 Task: Create a Dashboard for the event object.
Action: Mouse moved to (418, 82)
Screenshot: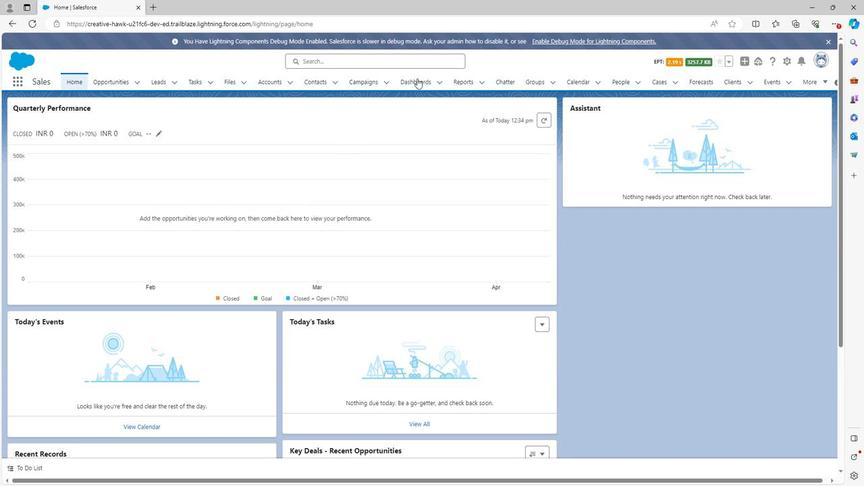 
Action: Mouse pressed left at (418, 82)
Screenshot: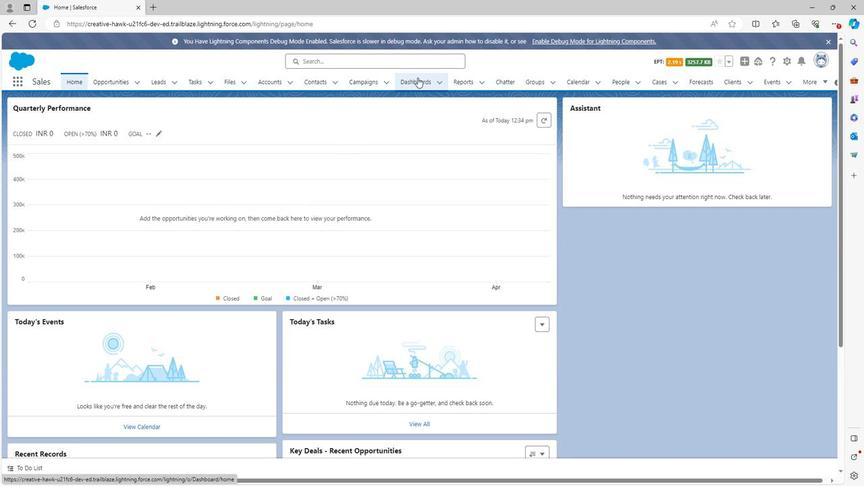 
Action: Mouse moved to (781, 122)
Screenshot: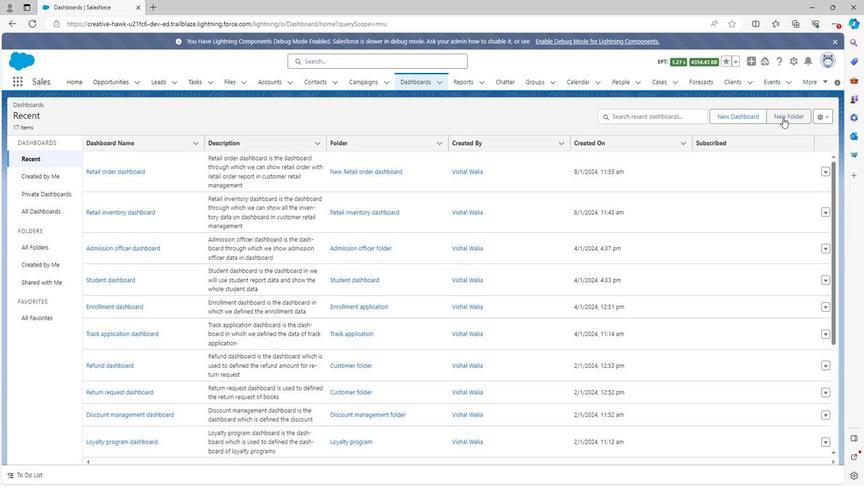 
Action: Mouse pressed left at (781, 122)
Screenshot: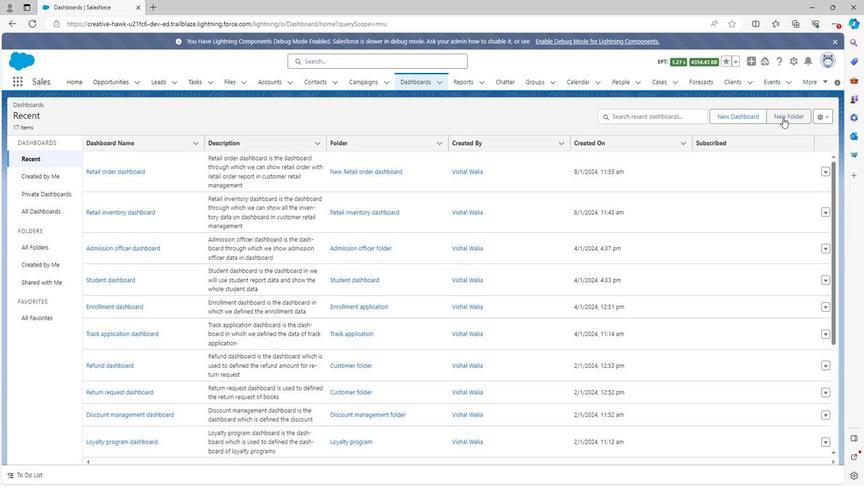 
Action: Mouse moved to (427, 237)
Screenshot: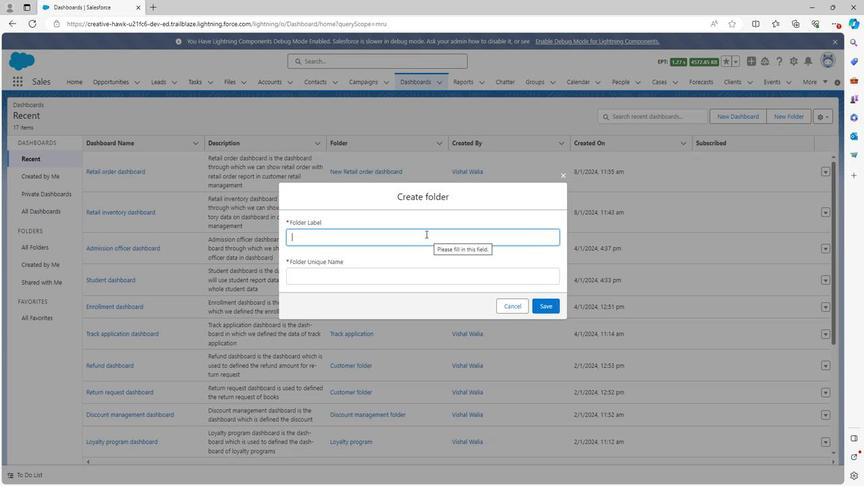
Action: Key pressed <Key.shift>Even
Screenshot: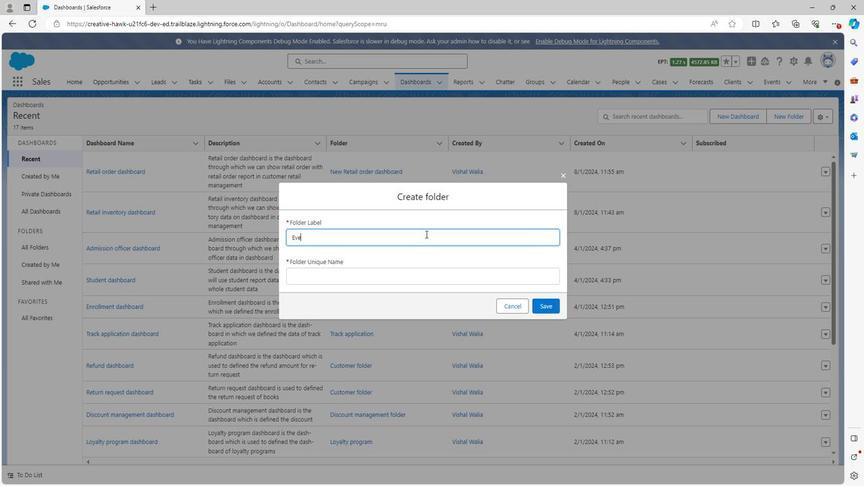 
Action: Mouse moved to (426, 237)
Screenshot: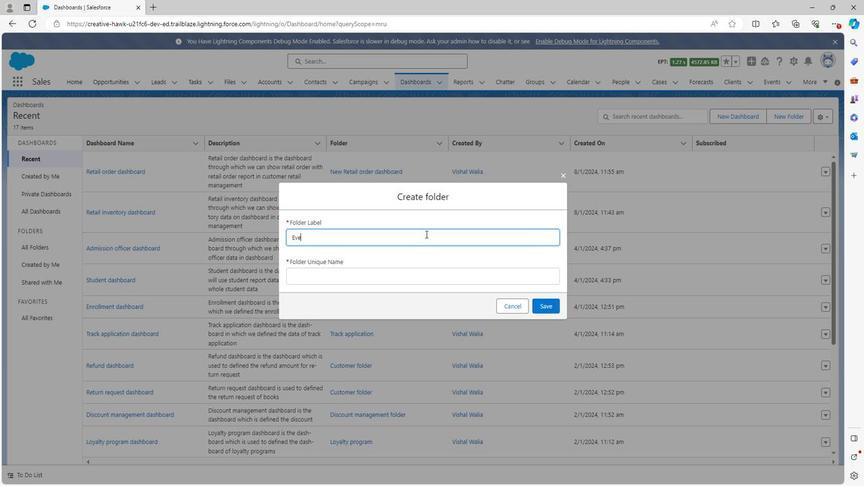 
Action: Key pressed t
Screenshot: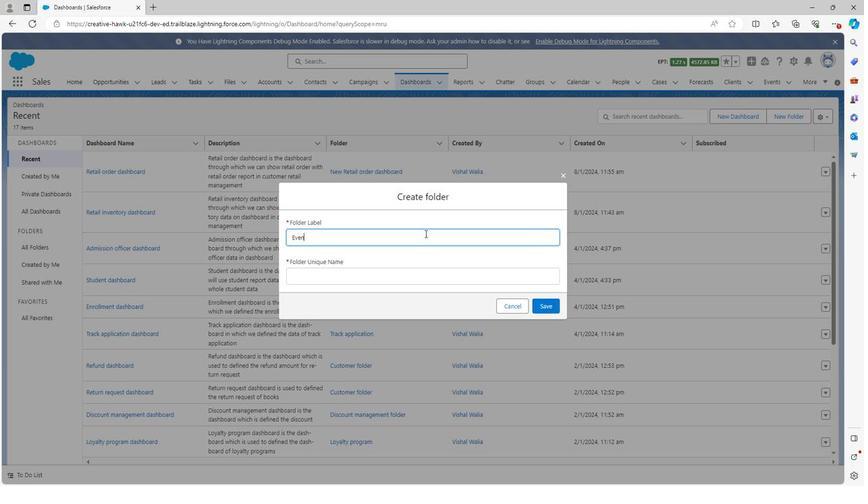 
Action: Mouse moved to (426, 237)
Screenshot: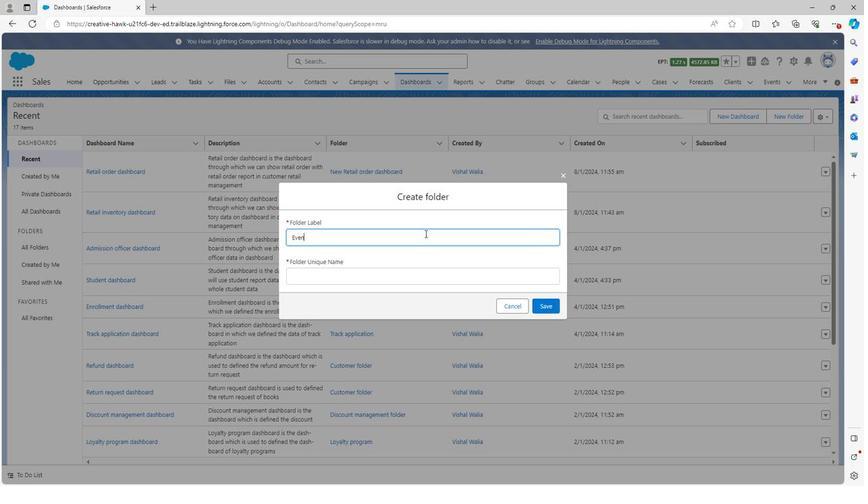 
Action: Key pressed s<Key.space>dashboard
Screenshot: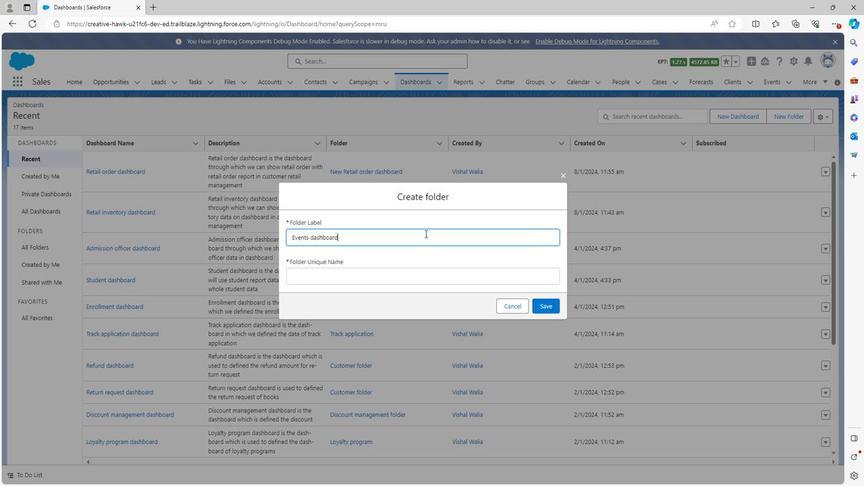 
Action: Mouse moved to (362, 277)
Screenshot: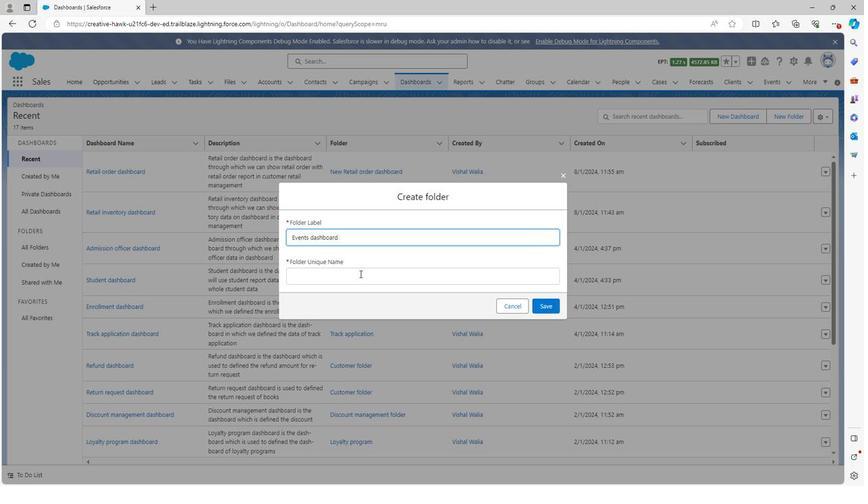
Action: Mouse pressed left at (362, 277)
Screenshot: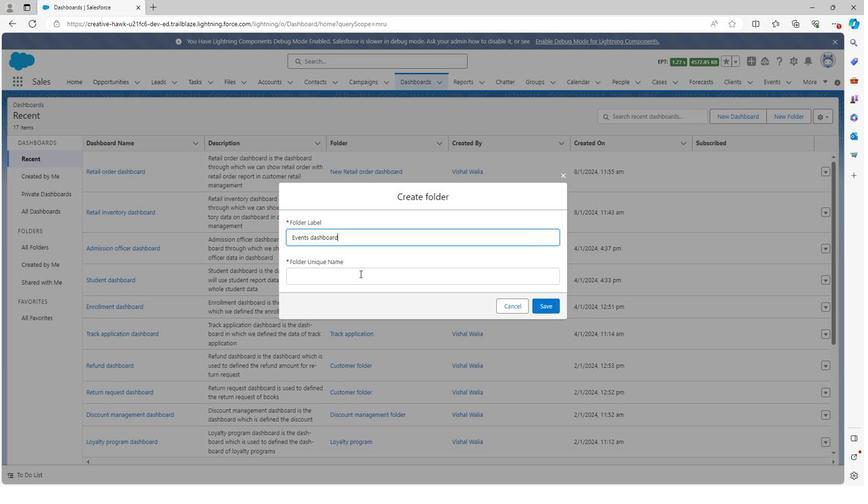 
Action: Mouse moved to (546, 309)
Screenshot: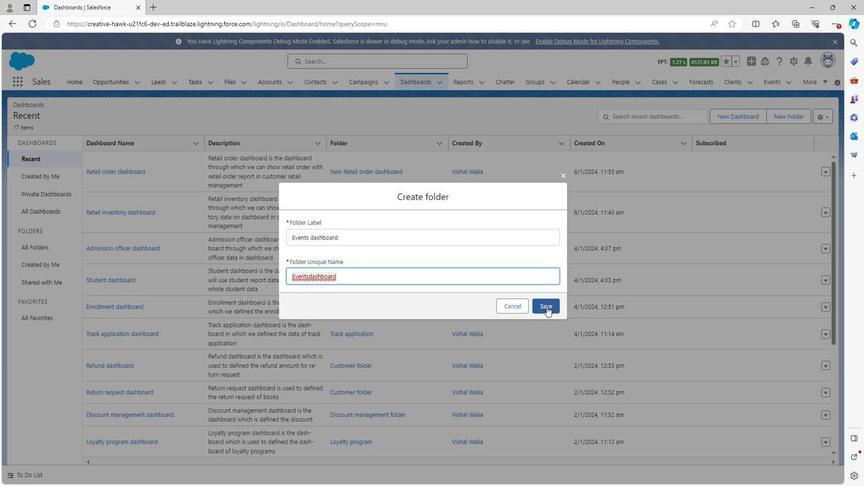 
Action: Mouse pressed left at (546, 309)
Screenshot: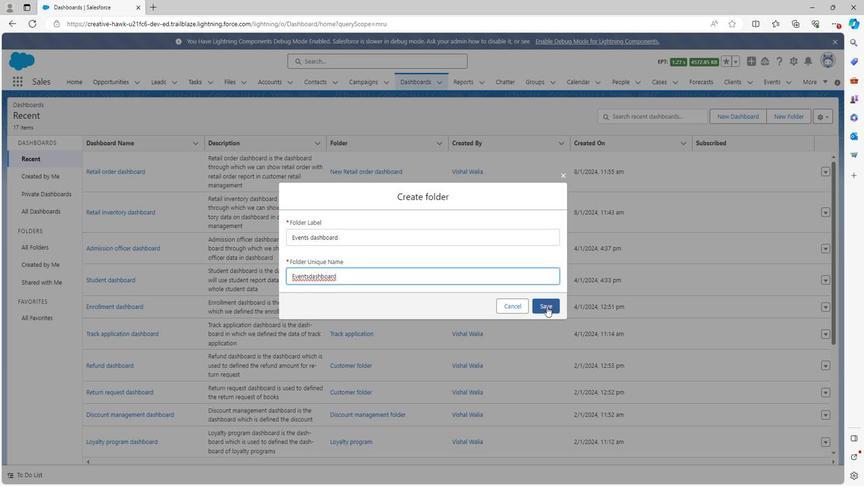 
Action: Mouse moved to (704, 125)
Screenshot: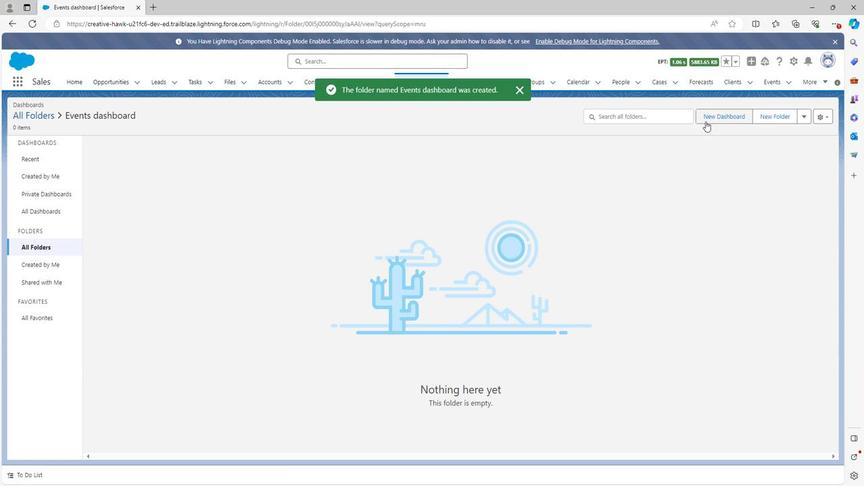 
Action: Mouse pressed left at (704, 125)
Screenshot: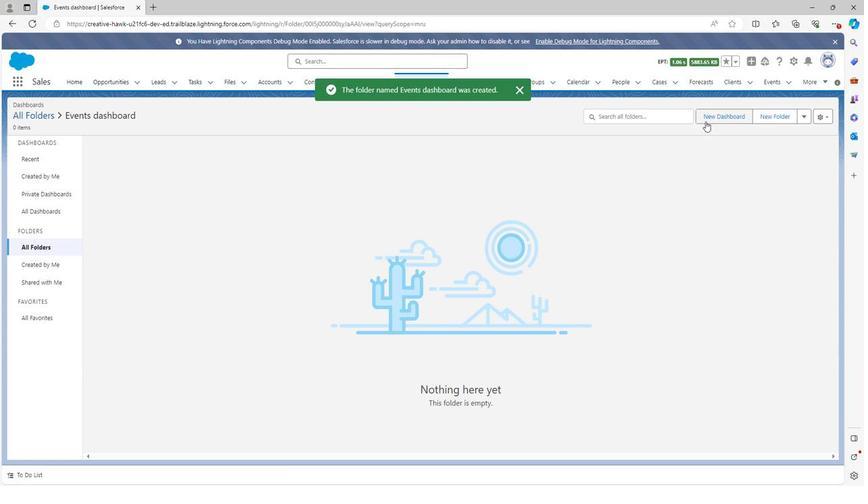 
Action: Mouse moved to (363, 249)
Screenshot: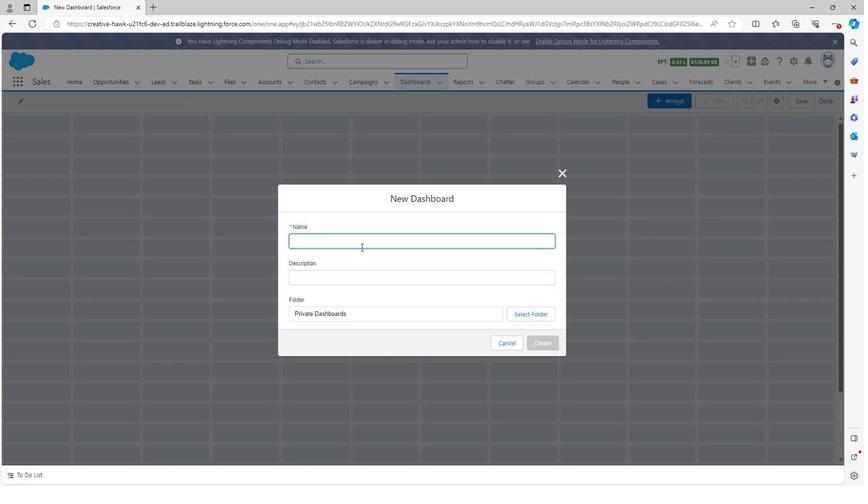 
Action: Key pressed <Key.shift><Key.shift>E<Key.backspace><Key.shift>New<Key.space><Key.shift>Event<Key.space>dashboard
Screenshot: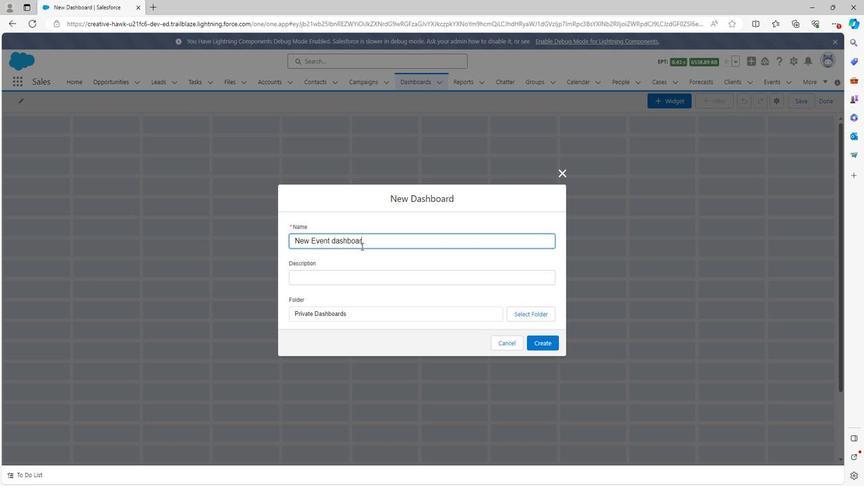 
Action: Mouse scrolled (363, 249) with delta (0, 0)
Screenshot: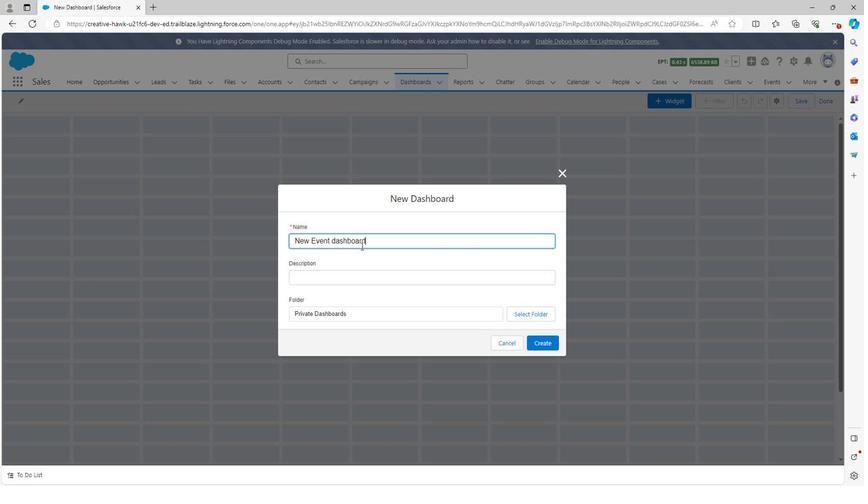
Action: Mouse moved to (360, 261)
Screenshot: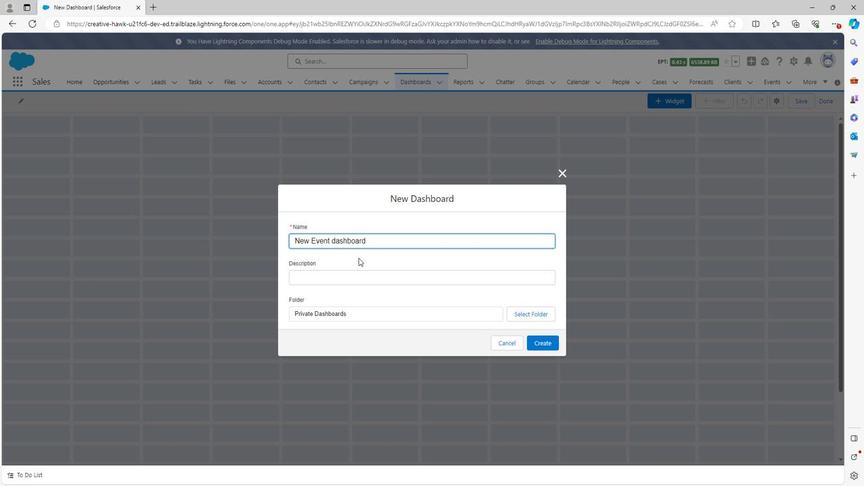 
Action: Mouse pressed left at (360, 261)
Screenshot: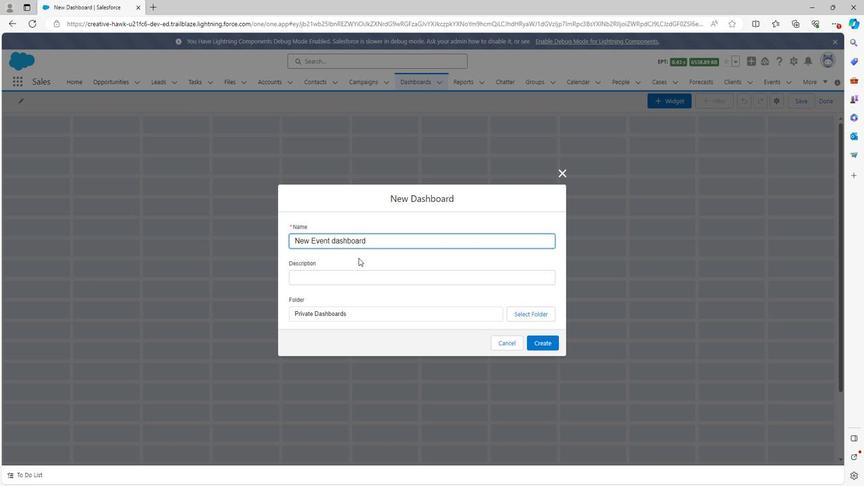 
Action: Mouse moved to (340, 281)
Screenshot: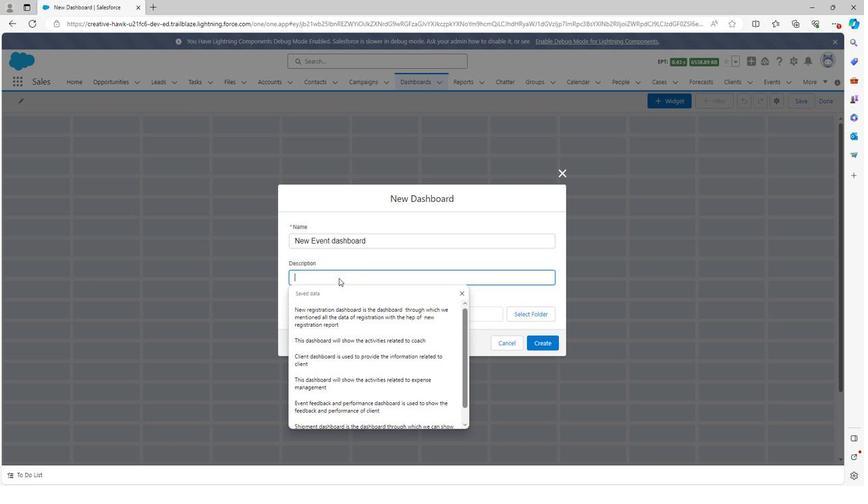 
Action: Key pressed <Key.shift>New<Key.space>event<Key.space>dashboard<Key.space>is<Key.space>the<Key.space>dashboard<Key.space>through<Key.space>which<Key.space>we<Key.space>de<Key.backspace><Key.backspace>mentioned<Key.space>the<Key.space>events<Key.space>data<Key.space><Key.space>with<Key.space>the<Key.space>help<Key.space>of<Key.space>event<Key.space>report
Screenshot: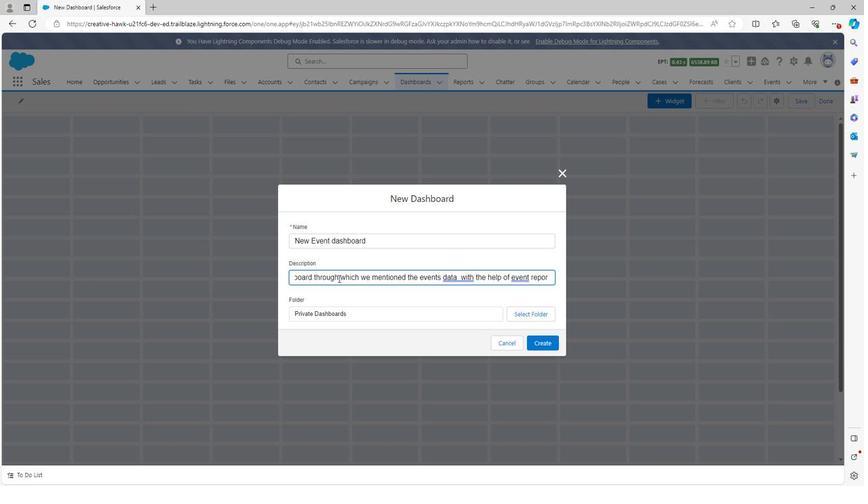 
Action: Mouse moved to (527, 312)
Screenshot: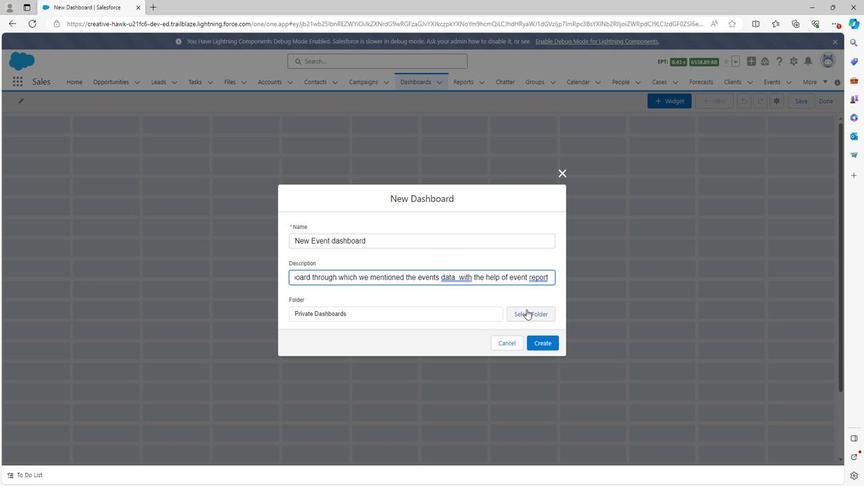 
Action: Mouse pressed left at (527, 312)
Screenshot: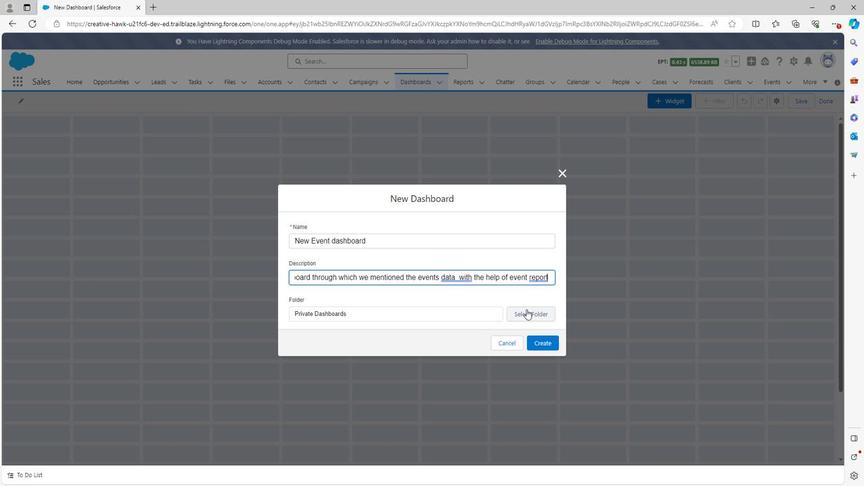 
Action: Mouse moved to (304, 142)
Screenshot: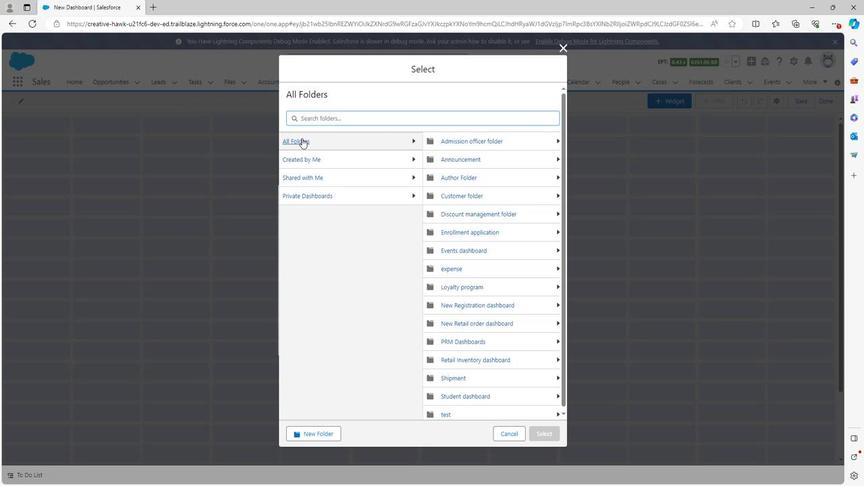 
Action: Mouse pressed left at (304, 142)
Screenshot: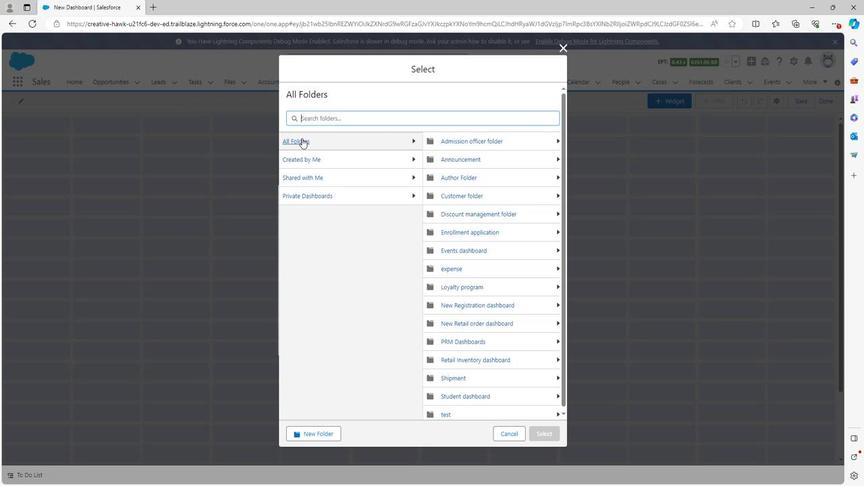 
Action: Mouse moved to (473, 256)
Screenshot: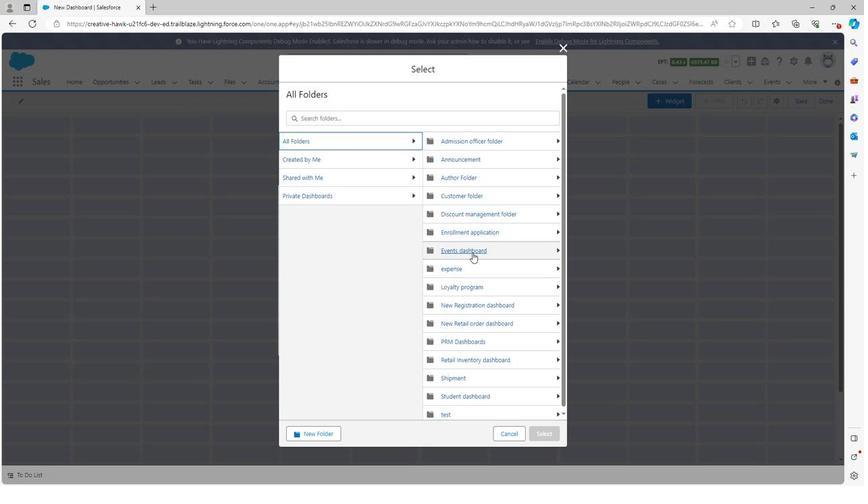 
Action: Mouse scrolled (473, 256) with delta (0, 0)
Screenshot: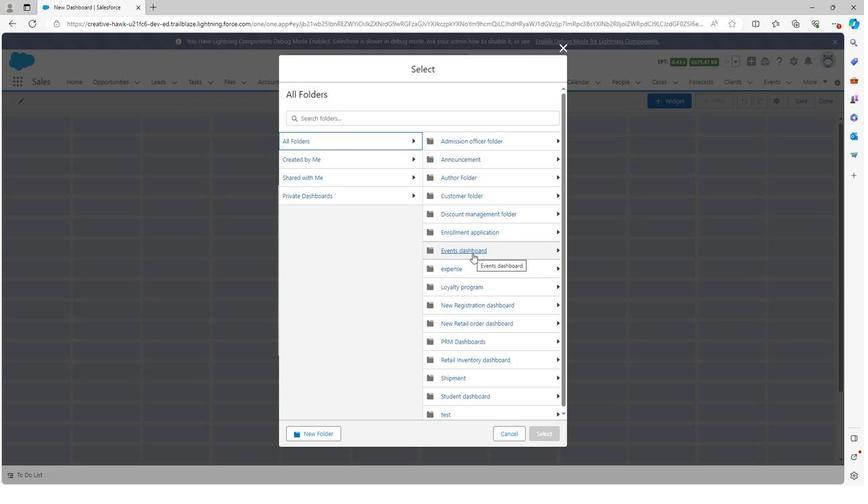 
Action: Mouse moved to (472, 257)
Screenshot: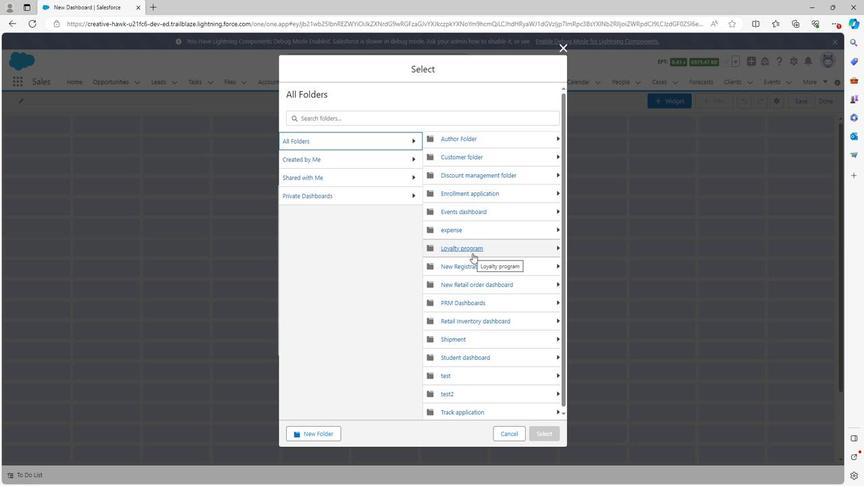 
Action: Mouse scrolled (472, 257) with delta (0, 0)
Screenshot: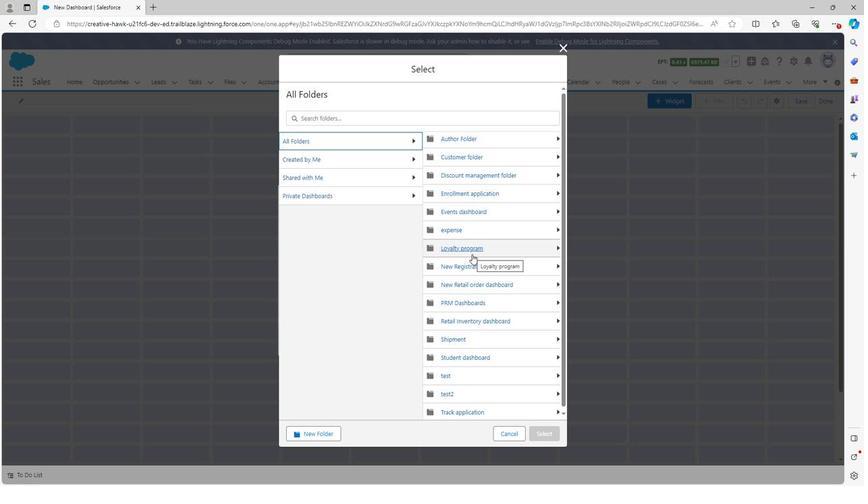 
Action: Mouse moved to (472, 258)
Screenshot: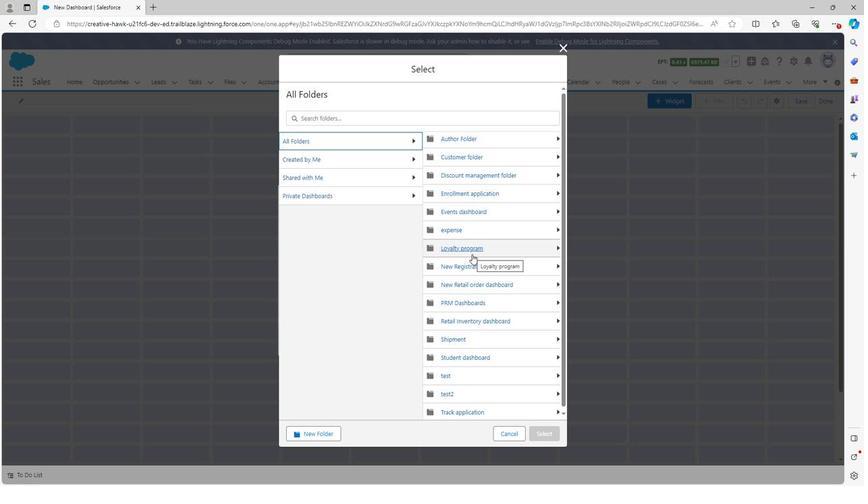 
Action: Mouse scrolled (472, 257) with delta (0, 0)
Screenshot: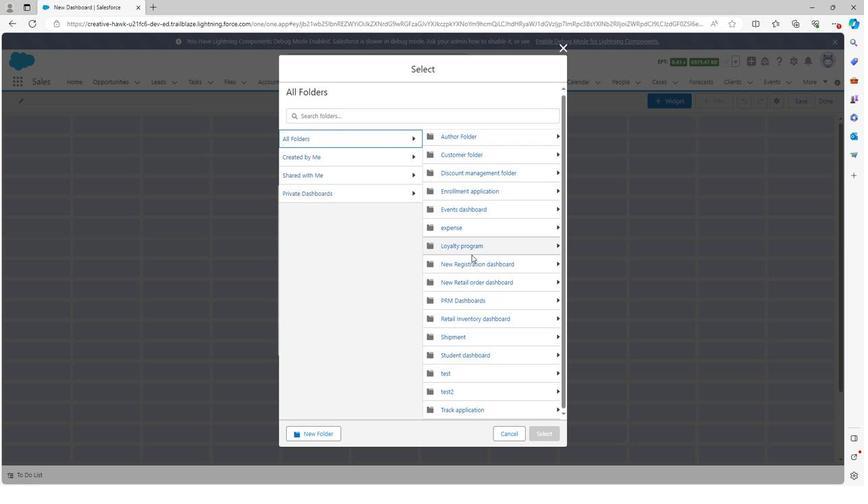 
Action: Mouse scrolled (472, 257) with delta (0, 0)
Screenshot: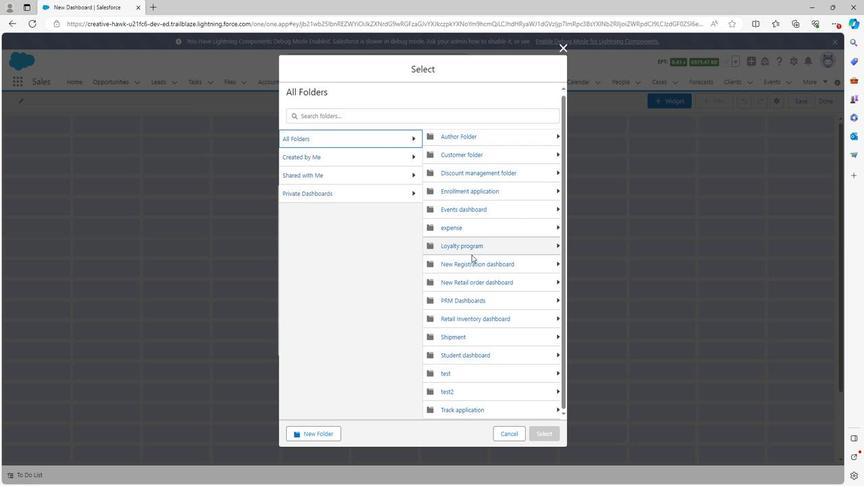 
Action: Mouse scrolled (472, 258) with delta (0, 0)
Screenshot: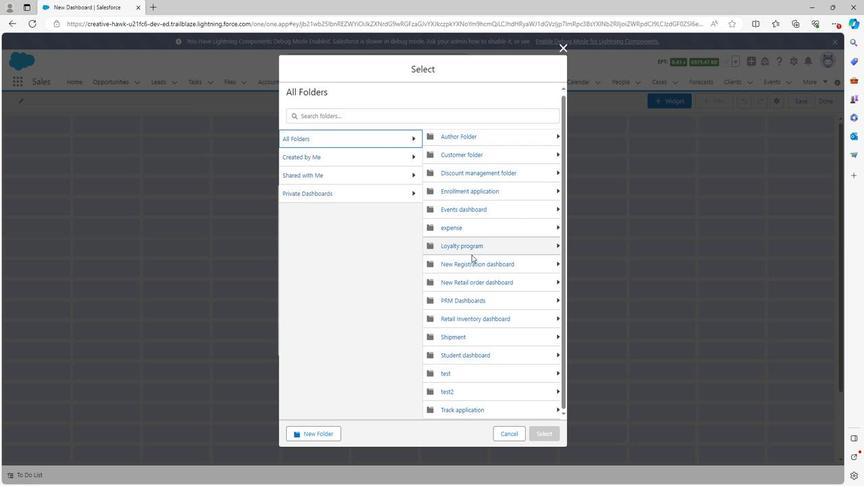
Action: Mouse scrolled (472, 258) with delta (0, 0)
Screenshot: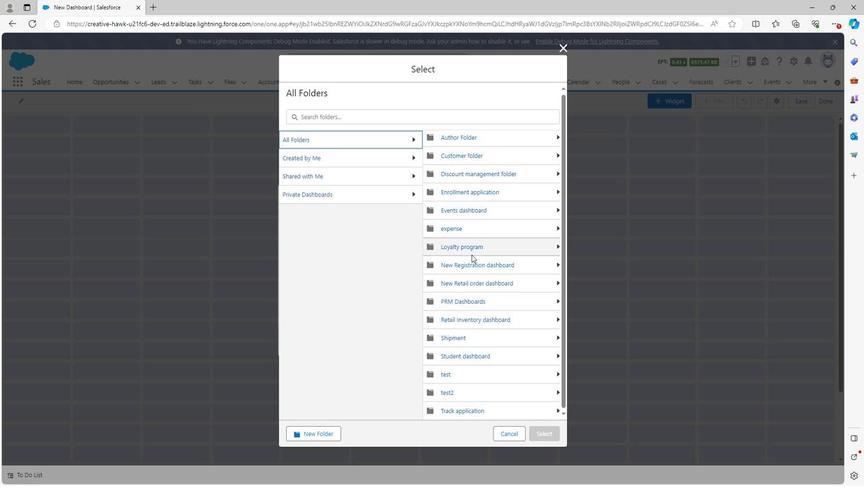 
Action: Mouse scrolled (472, 258) with delta (0, 0)
Screenshot: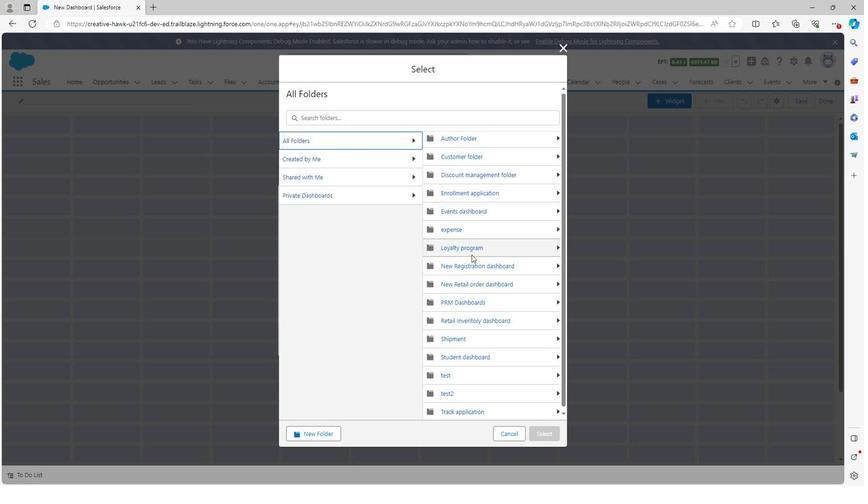 
Action: Mouse scrolled (472, 258) with delta (0, 0)
Screenshot: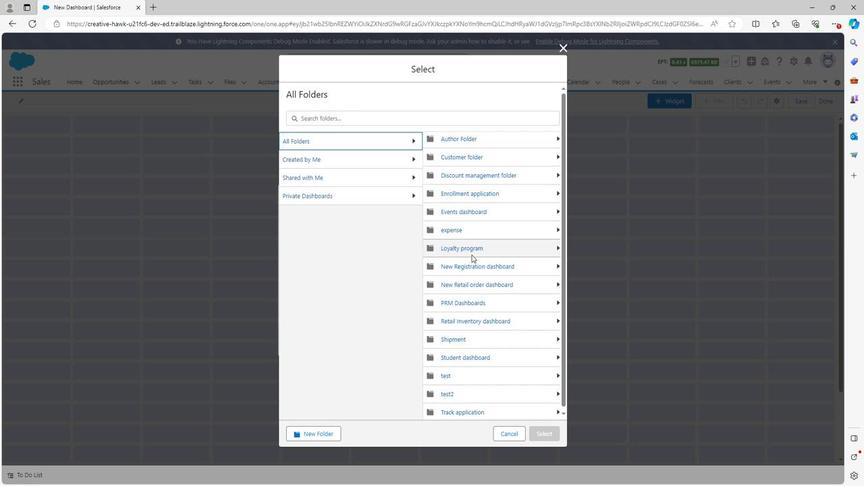 
Action: Mouse moved to (370, 120)
Screenshot: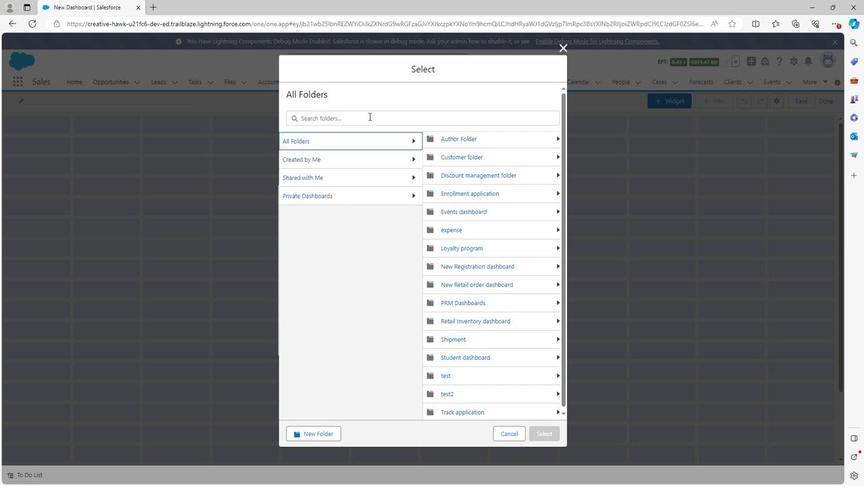 
Action: Mouse pressed left at (370, 120)
Screenshot: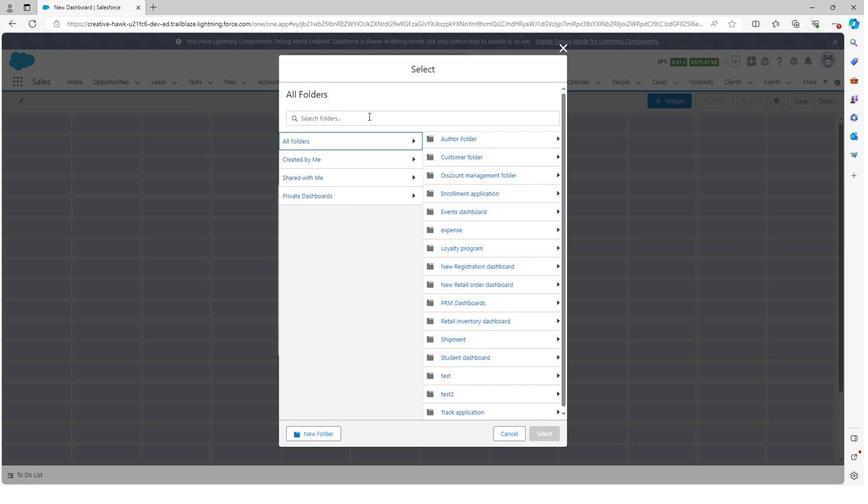 
Action: Mouse moved to (369, 122)
Screenshot: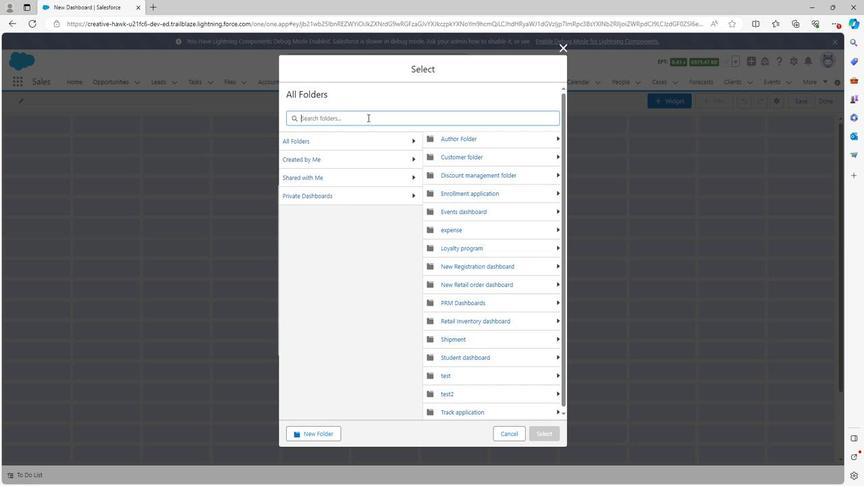 
Action: Key pressed new
Screenshot: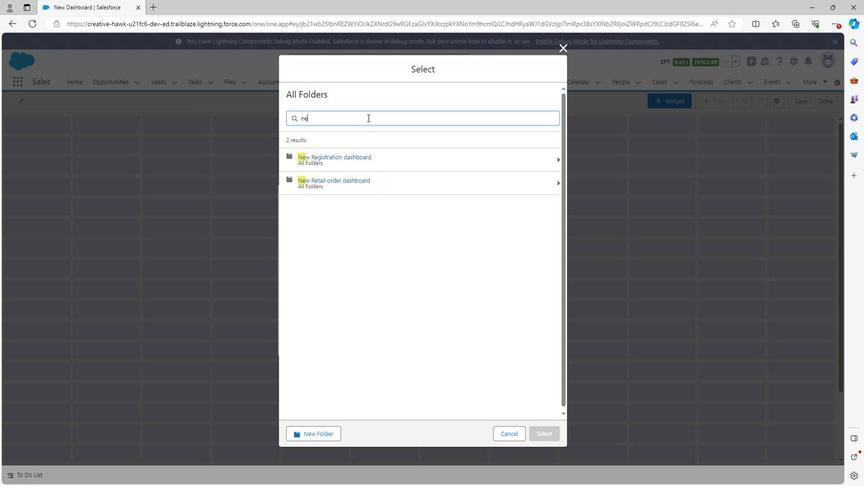 
Action: Mouse moved to (369, 120)
Screenshot: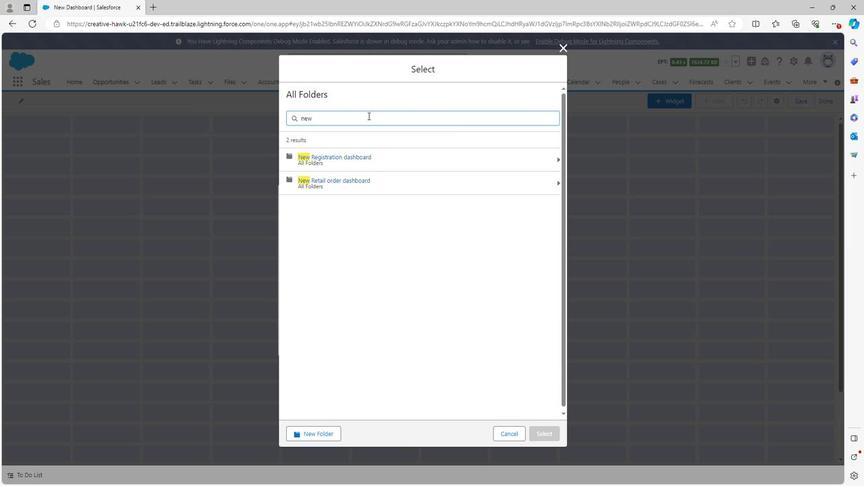
Action: Key pressed <Key.backspace>
Screenshot: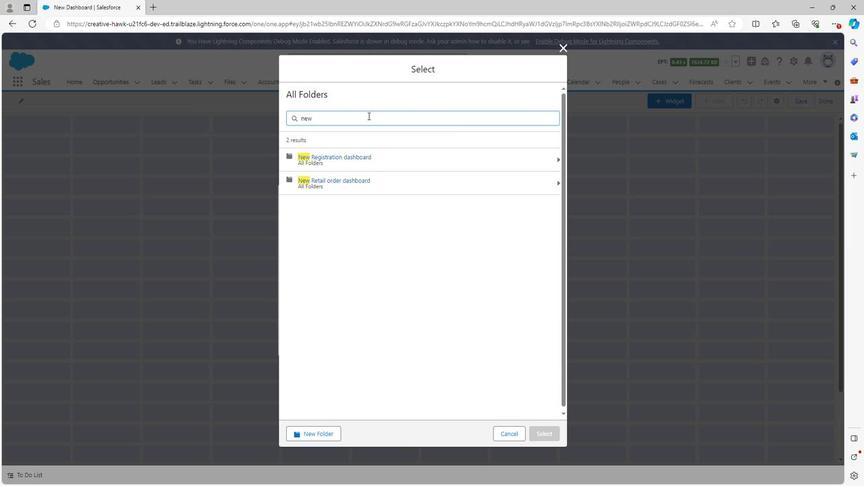 
Action: Mouse moved to (369, 120)
Screenshot: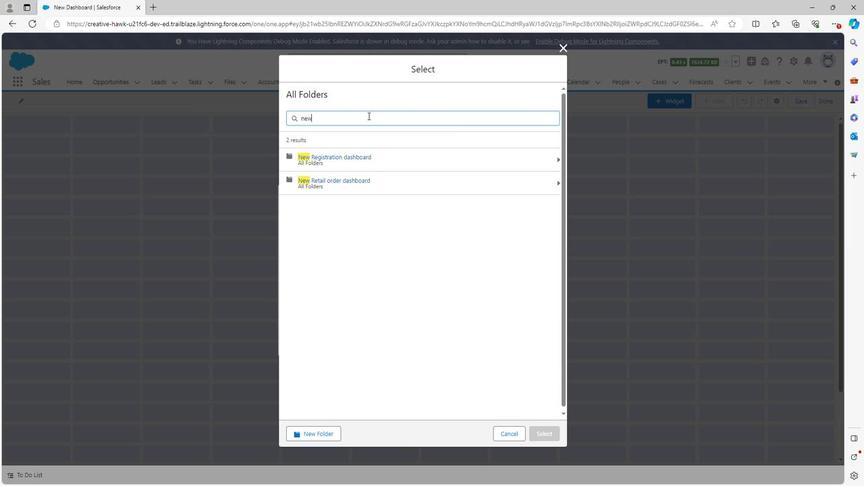 
Action: Key pressed <Key.backspace>
Screenshot: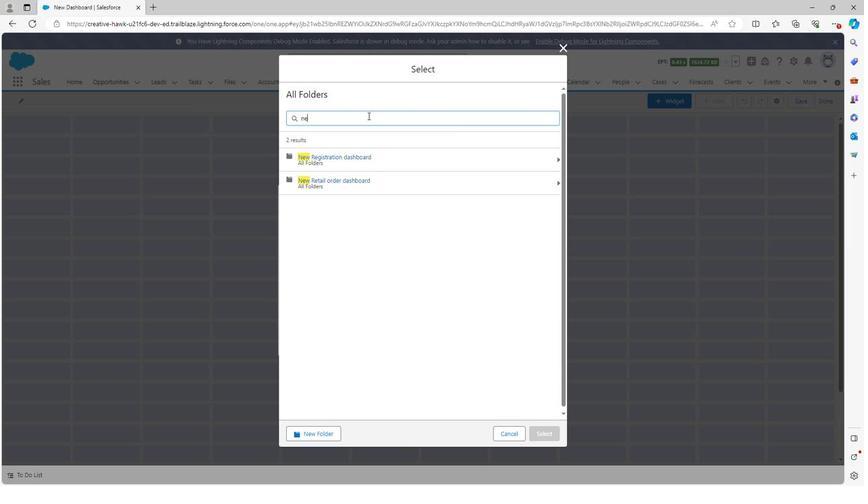 
Action: Mouse moved to (370, 120)
Screenshot: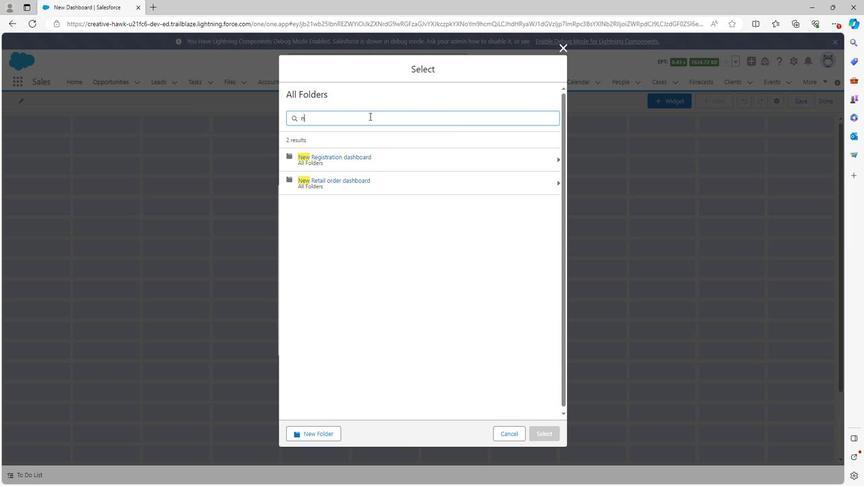 
Action: Key pressed <Key.backspace>
Screenshot: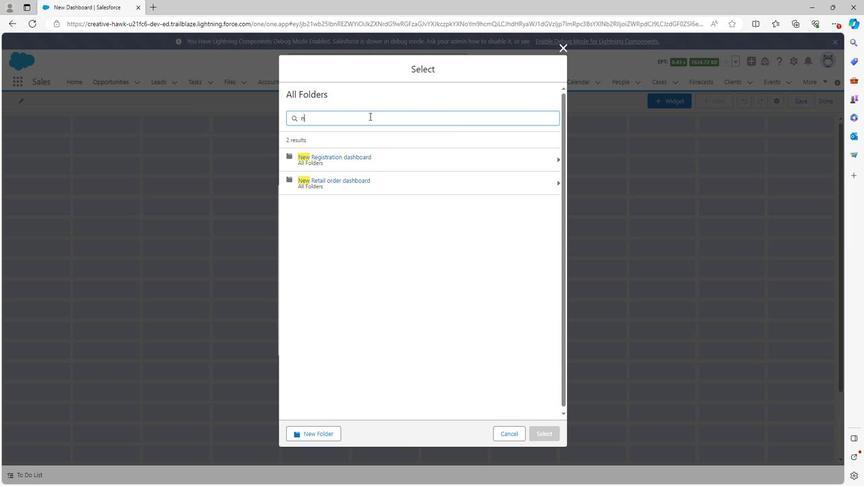 
Action: Mouse moved to (370, 122)
Screenshot: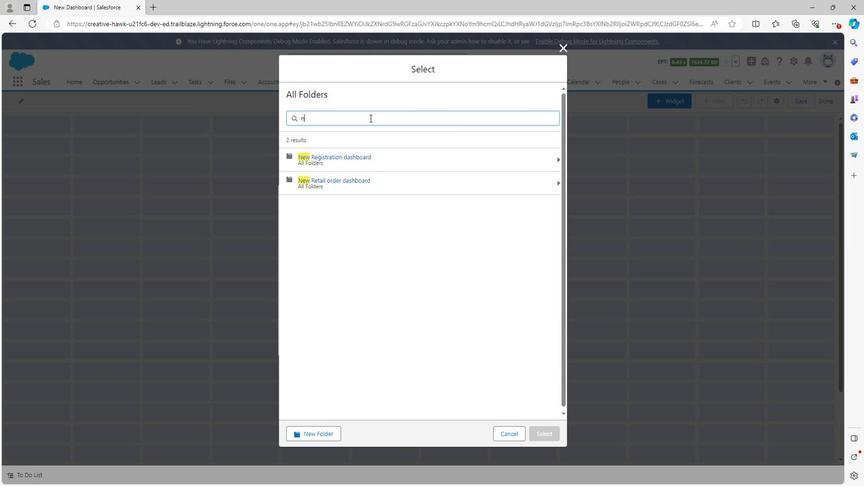 
Action: Key pressed <Key.backspace>
Screenshot: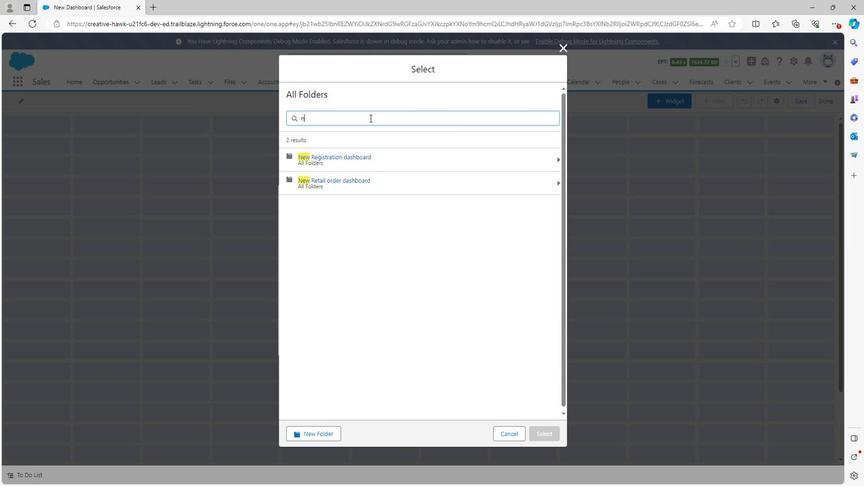 
Action: Mouse moved to (372, 128)
Screenshot: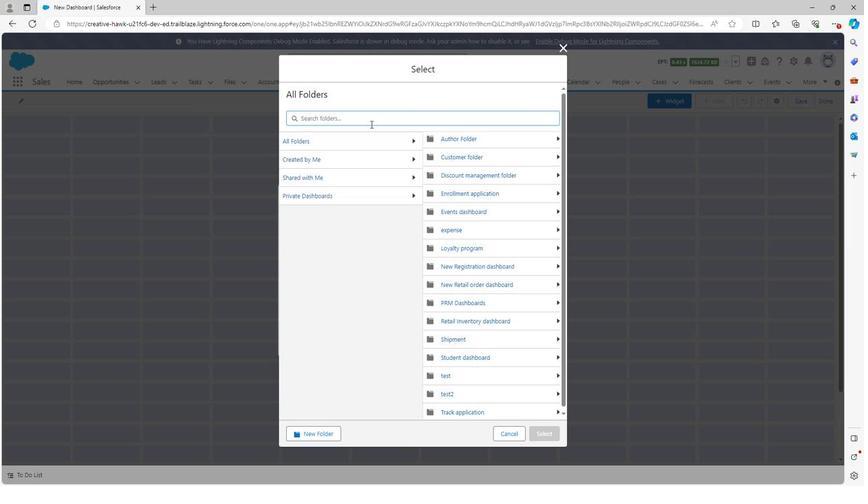
Action: Key pressed <Key.backspace>
Screenshot: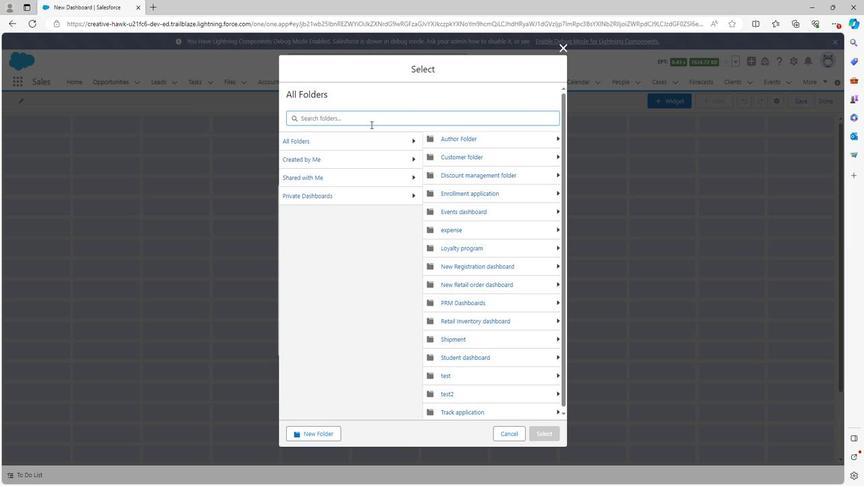 
Action: Mouse moved to (308, 194)
Screenshot: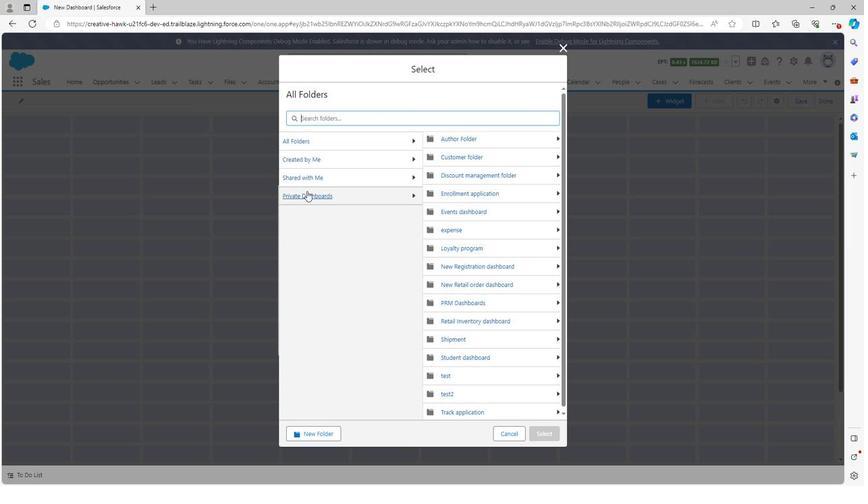 
Action: Mouse pressed left at (308, 194)
Screenshot: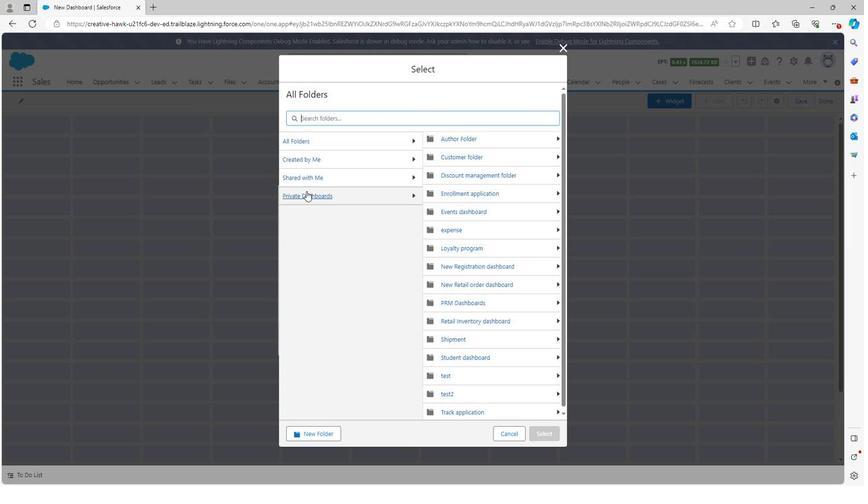 
Action: Mouse moved to (304, 143)
Screenshot: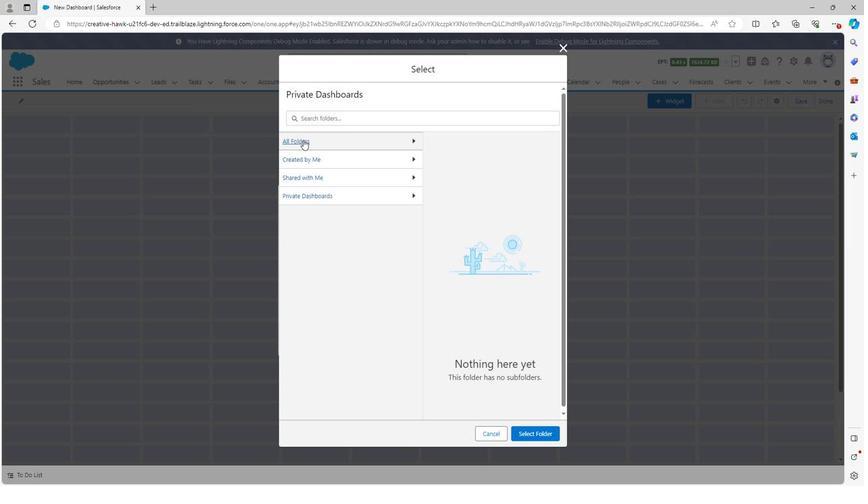 
Action: Mouse pressed left at (304, 143)
Screenshot: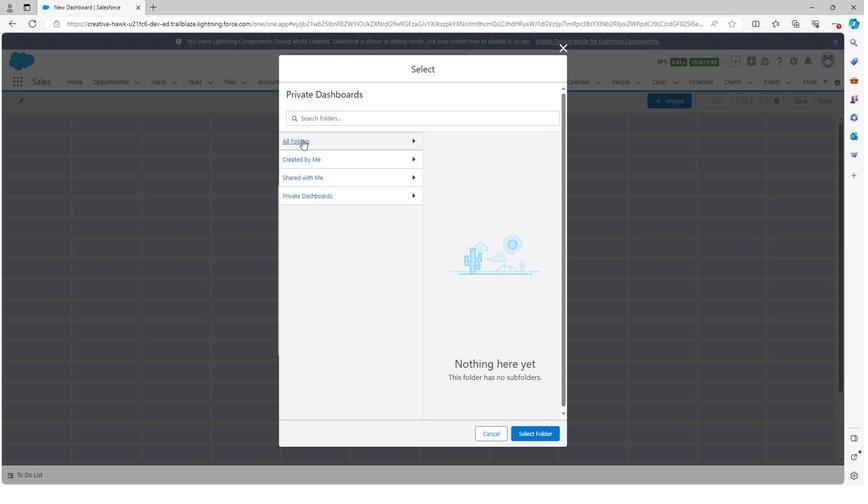 
Action: Mouse moved to (459, 254)
Screenshot: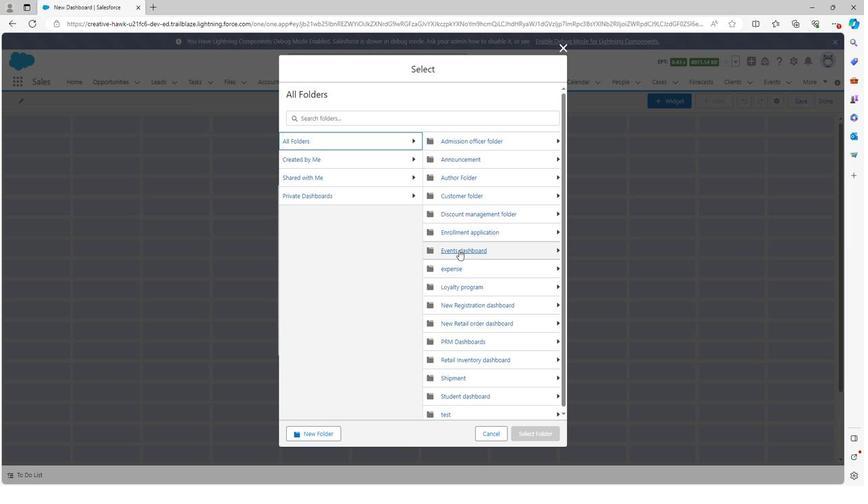 
Action: Mouse pressed left at (459, 254)
Screenshot: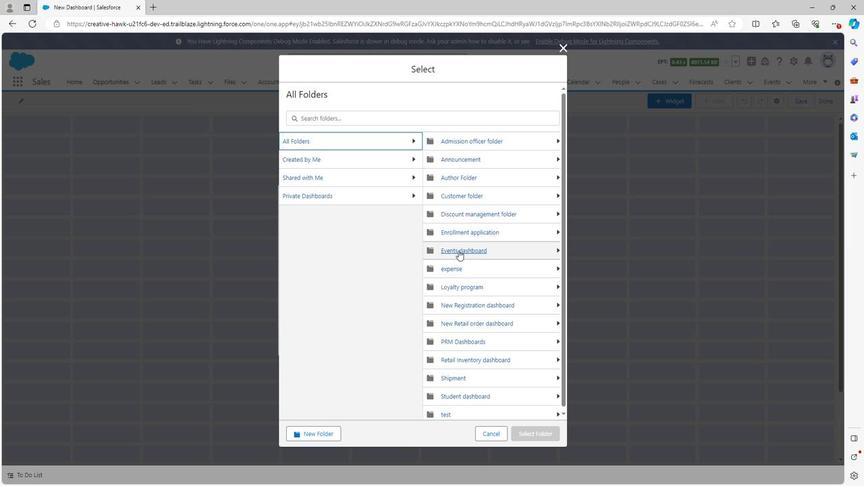 
Action: Mouse moved to (529, 432)
Screenshot: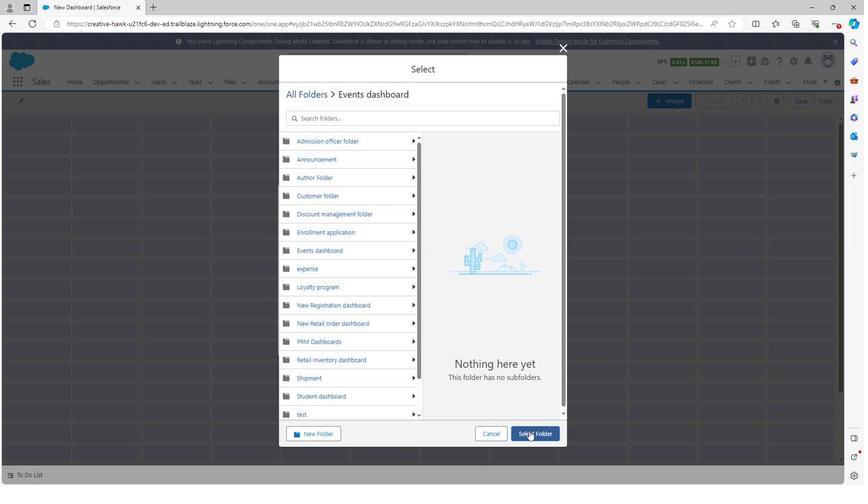 
Action: Mouse pressed left at (529, 432)
Screenshot: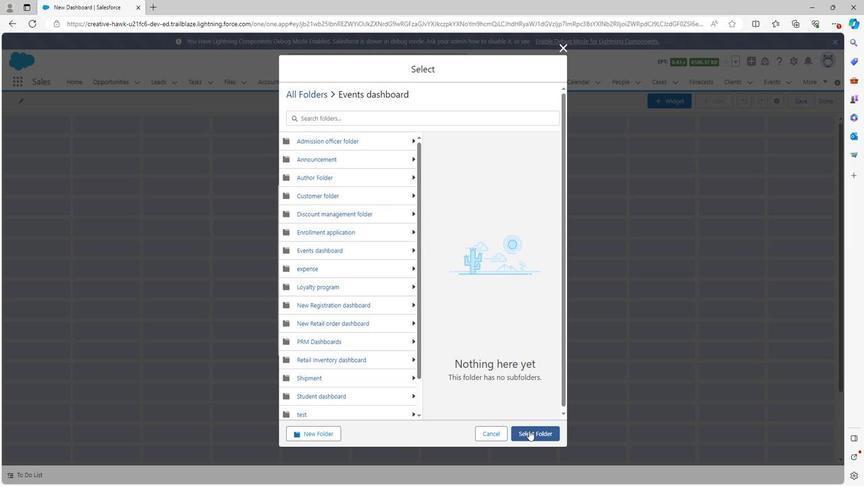 
Action: Mouse moved to (539, 340)
Screenshot: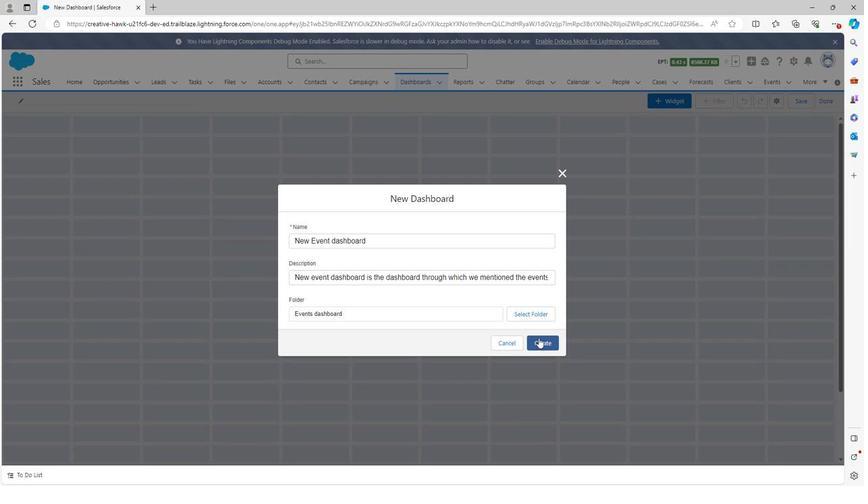 
Action: Mouse pressed left at (539, 340)
Screenshot: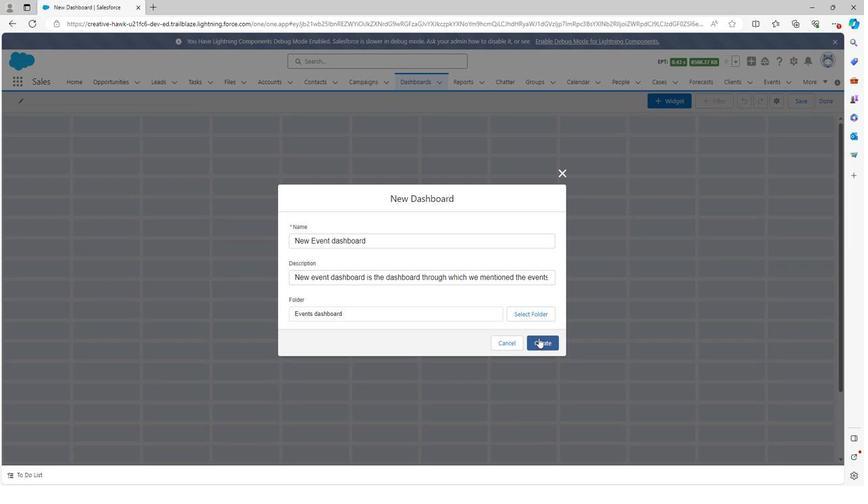 
Action: Mouse moved to (639, 104)
Screenshot: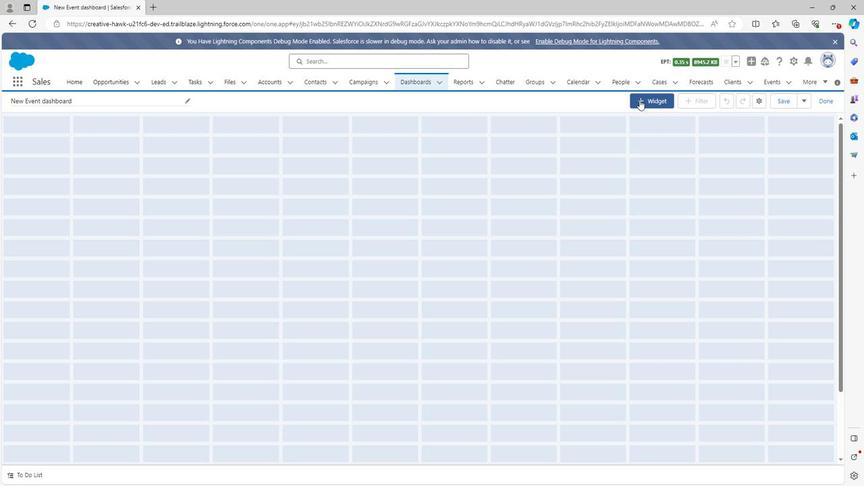 
Action: Mouse pressed left at (639, 104)
Screenshot: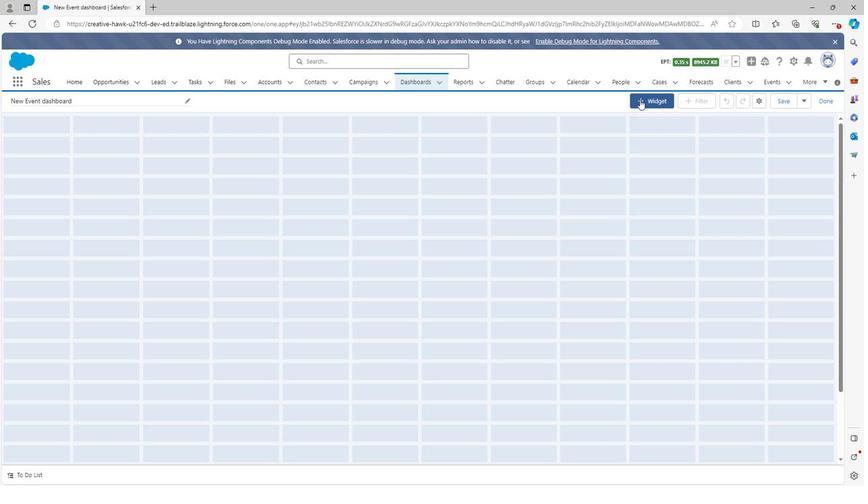 
Action: Mouse moved to (641, 122)
Screenshot: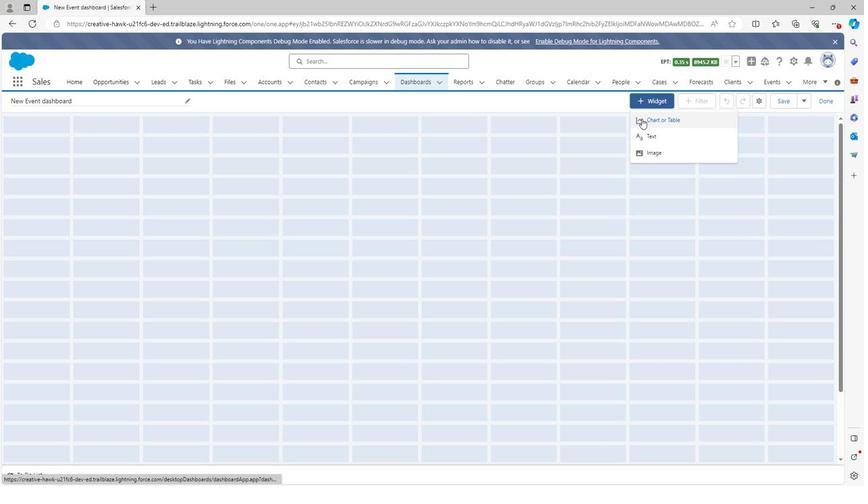 
Action: Mouse pressed left at (641, 122)
Screenshot: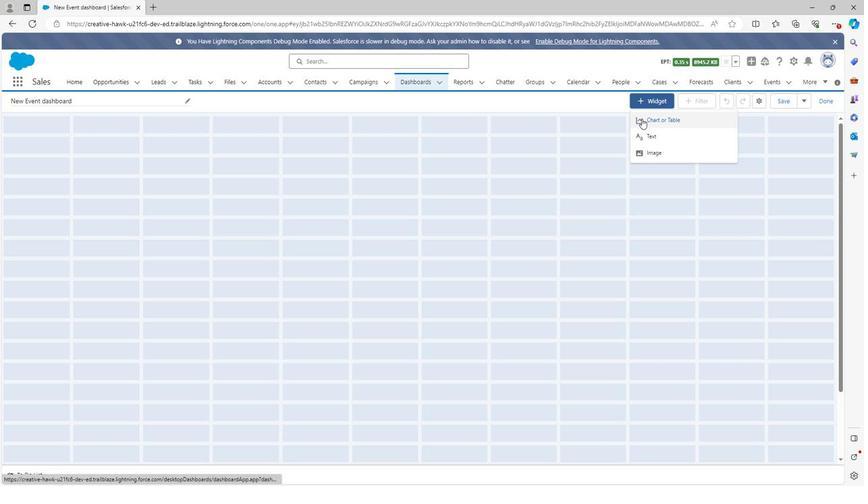 
Action: Mouse moved to (227, 215)
Screenshot: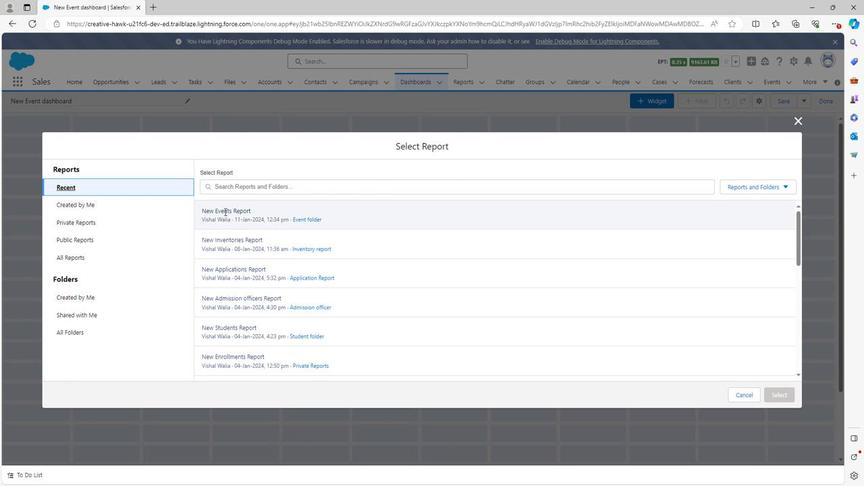 
Action: Mouse pressed left at (227, 215)
Screenshot: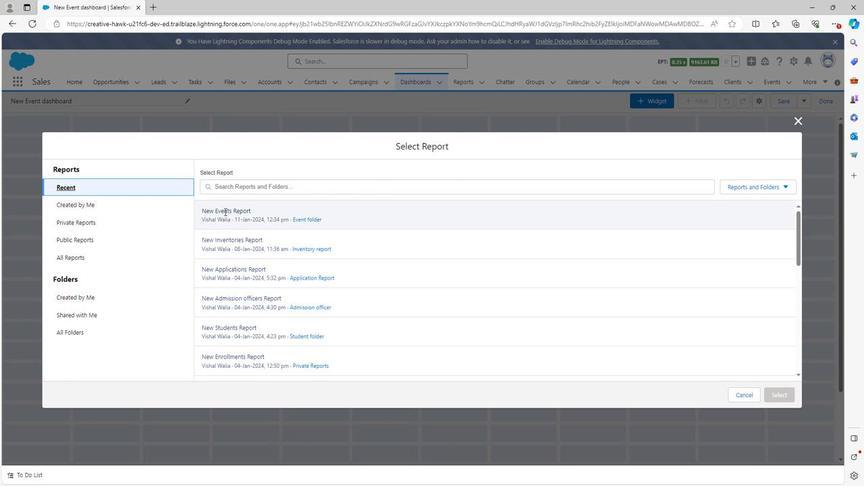 
Action: Mouse moved to (776, 398)
Screenshot: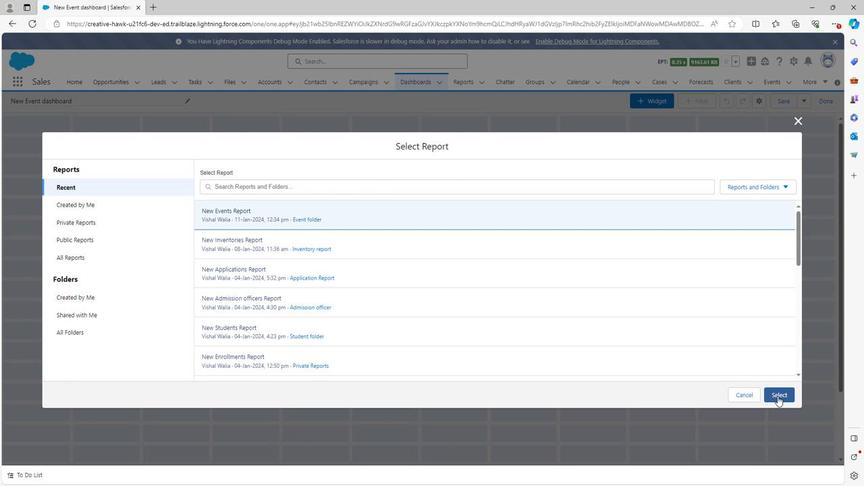 
Action: Mouse pressed left at (776, 398)
Screenshot: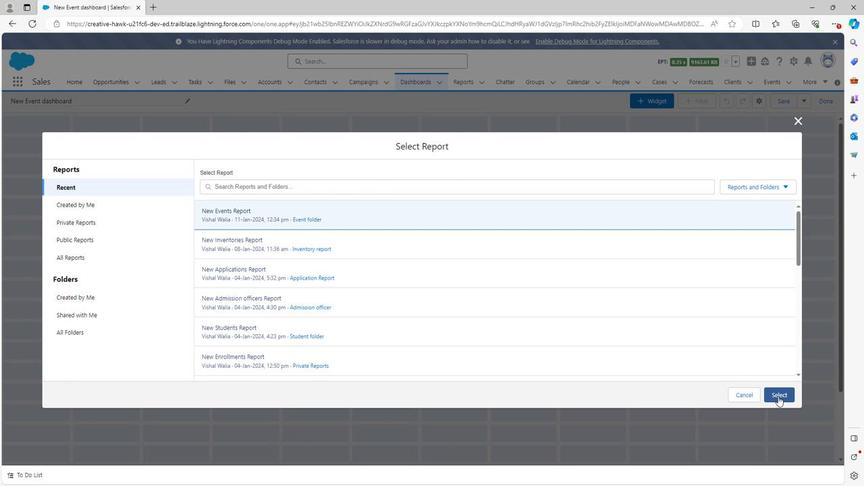 
Action: Mouse moved to (573, 418)
Screenshot: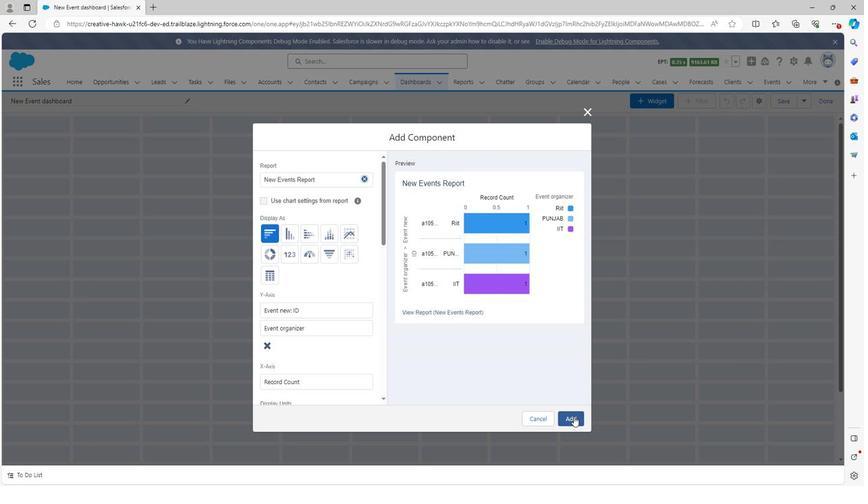 
Action: Mouse pressed left at (573, 418)
Screenshot: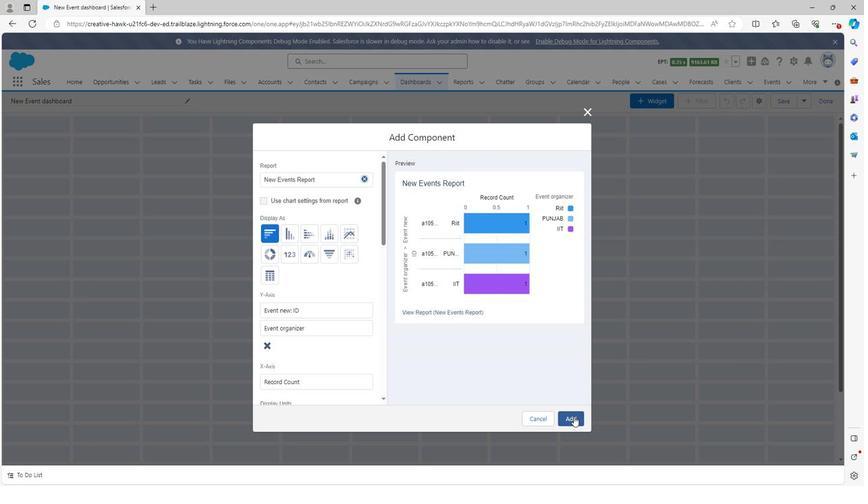 
Action: Mouse moved to (267, 262)
Screenshot: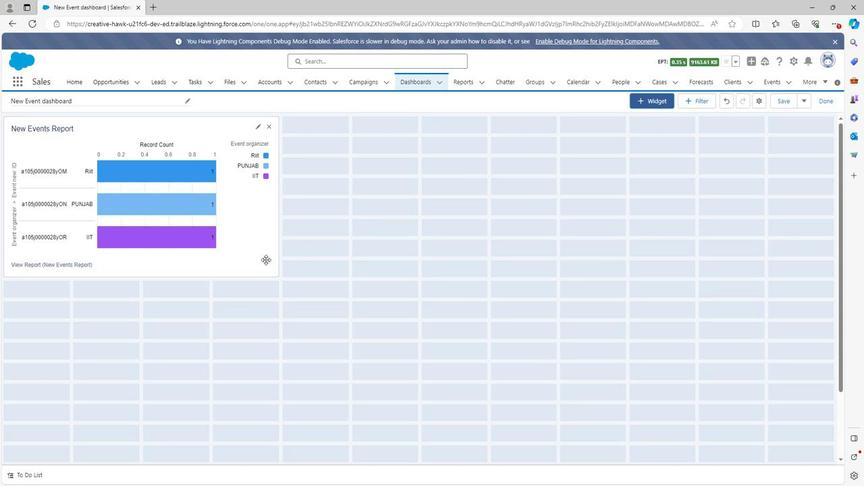 
Action: Mouse pressed left at (267, 262)
Screenshot: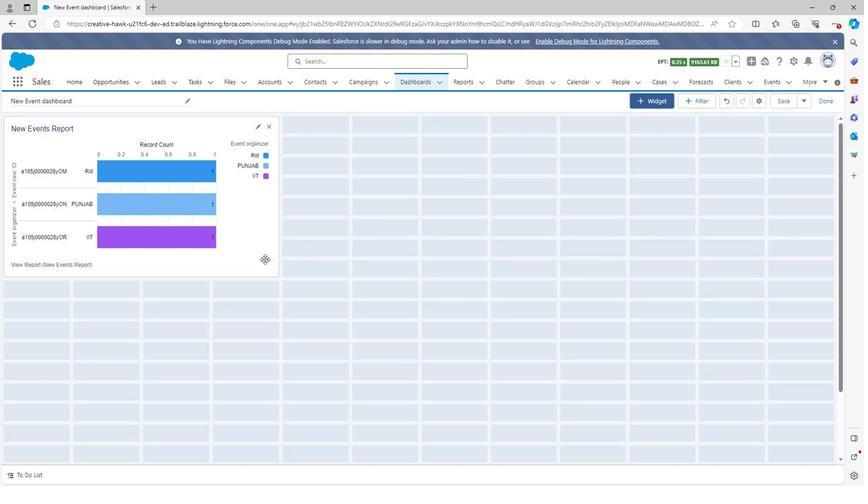 
Action: Mouse moved to (279, 280)
Screenshot: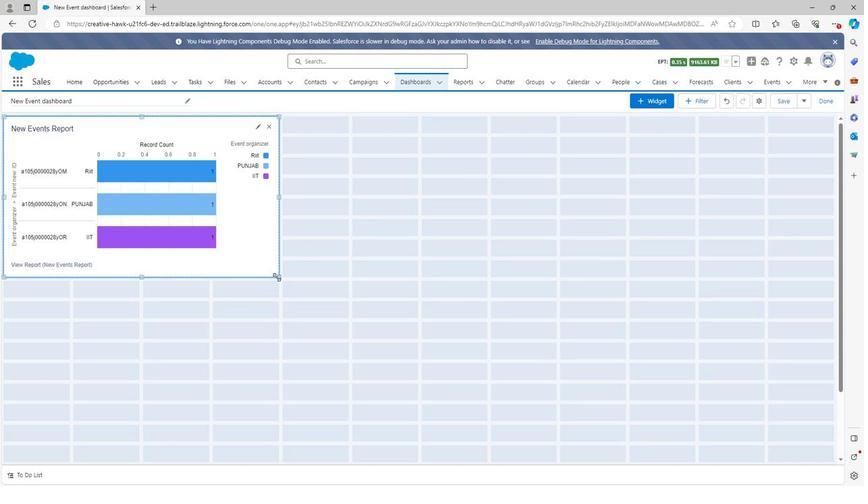 
Action: Mouse pressed left at (279, 280)
Screenshot: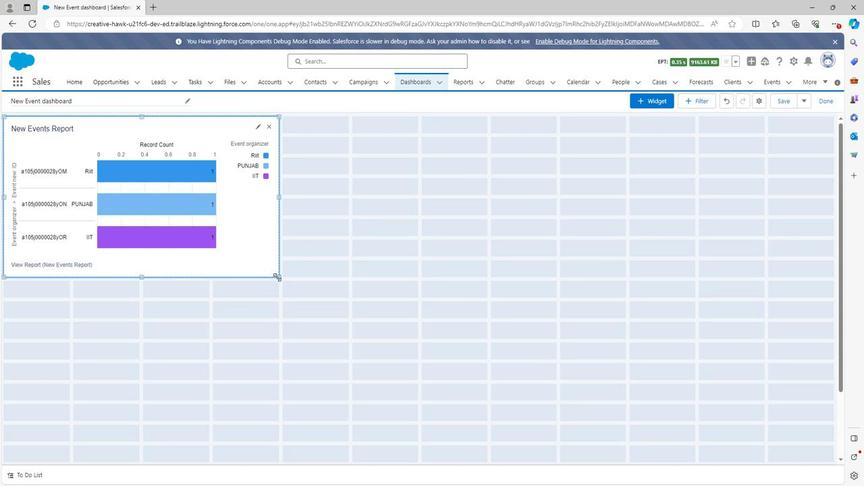 
Action: Mouse moved to (800, 104)
Screenshot: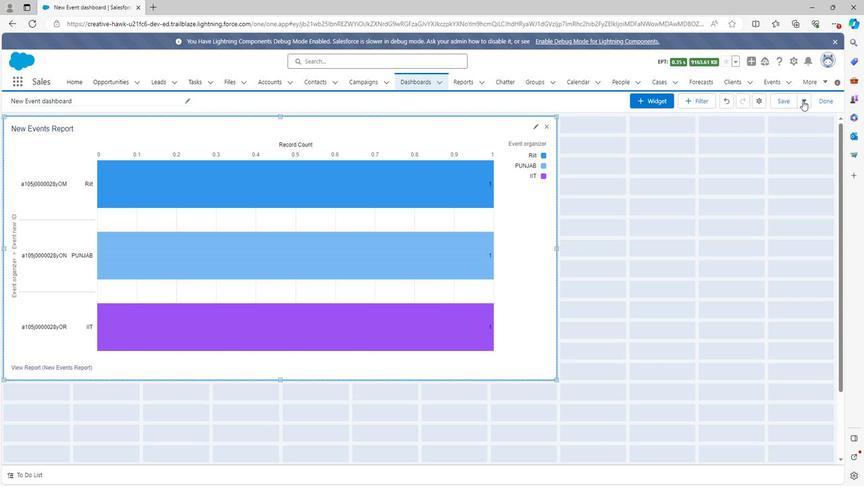 
Action: Mouse pressed left at (800, 104)
Screenshot: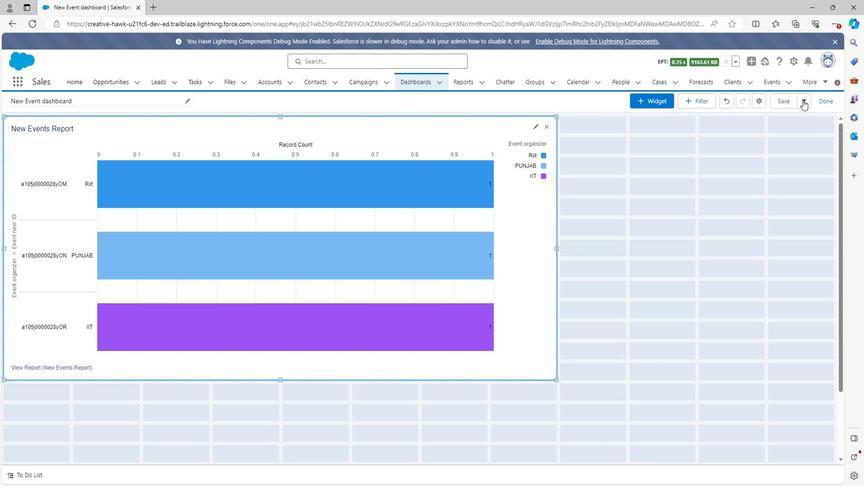 
Action: Mouse moved to (816, 104)
Screenshot: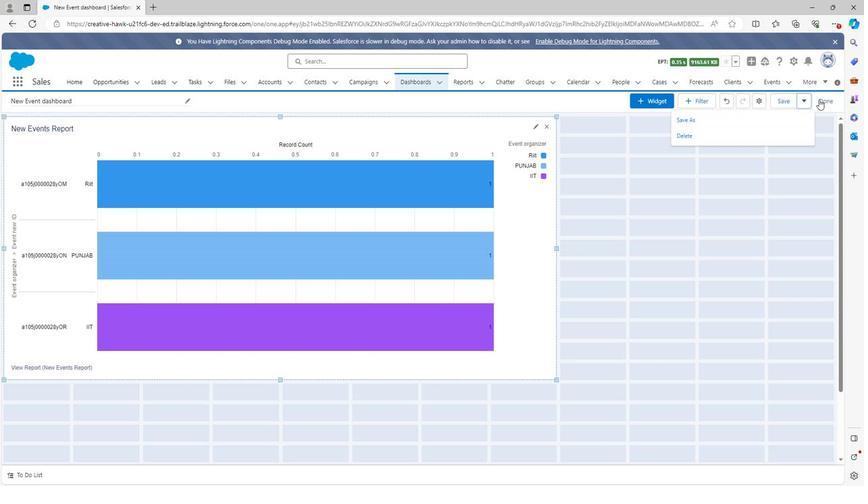 
Action: Mouse pressed left at (816, 104)
Screenshot: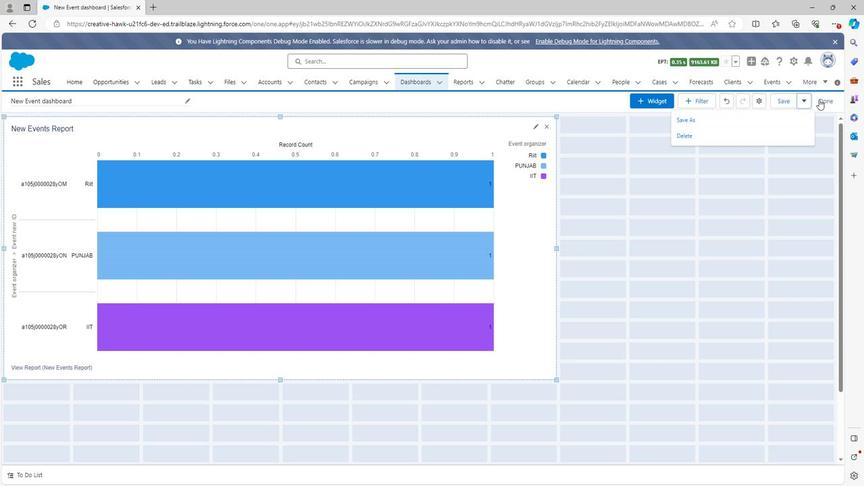 
Action: Mouse moved to (549, 303)
Screenshot: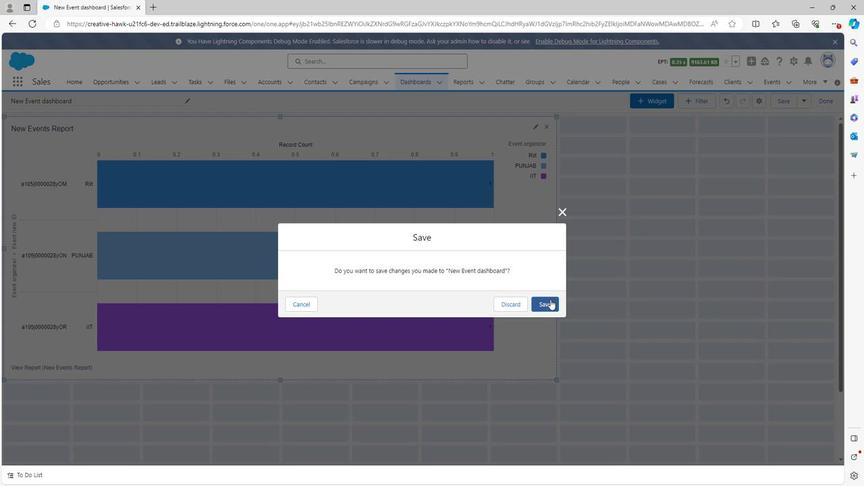 
Action: Mouse pressed left at (549, 303)
Screenshot: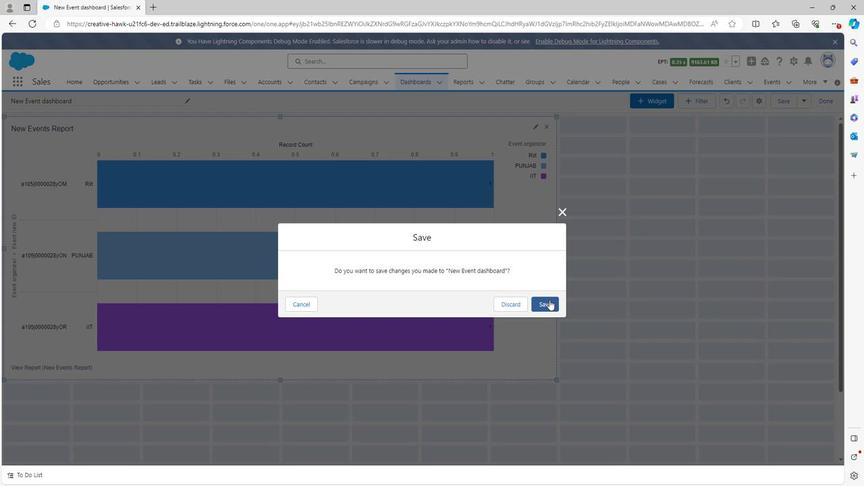 
Action: Mouse moved to (416, 85)
Screenshot: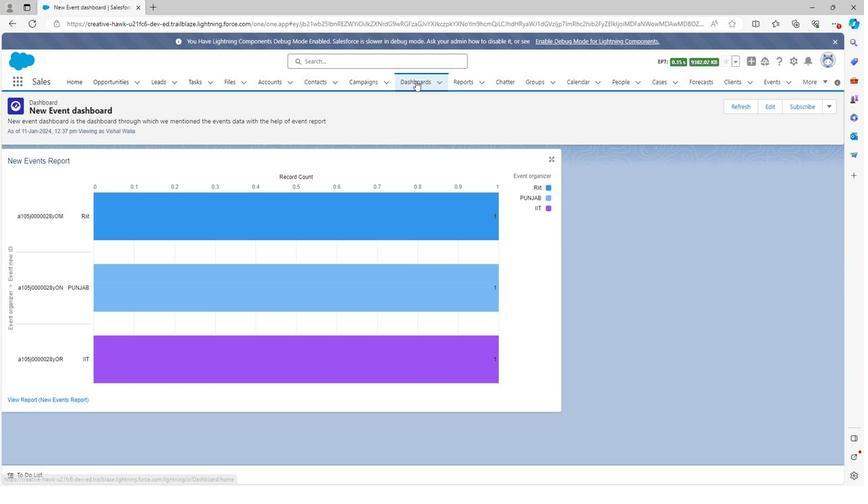 
Action: Mouse pressed left at (416, 85)
Screenshot: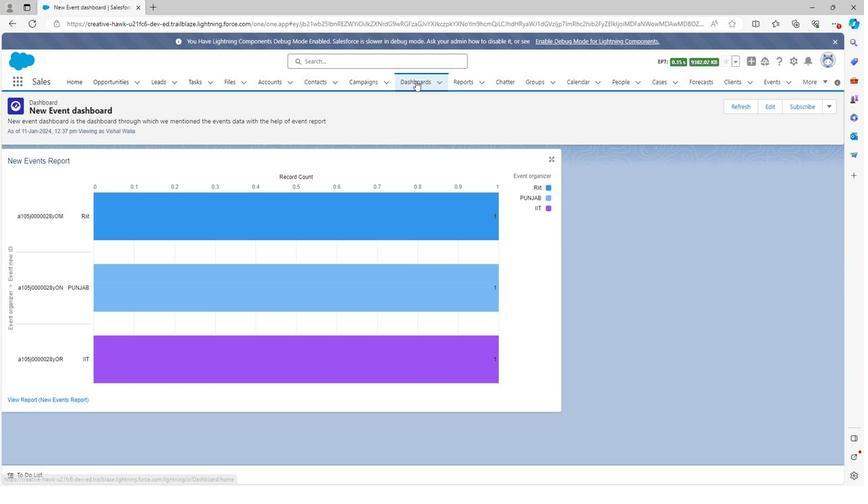 
Action: Mouse moved to (147, 178)
Screenshot: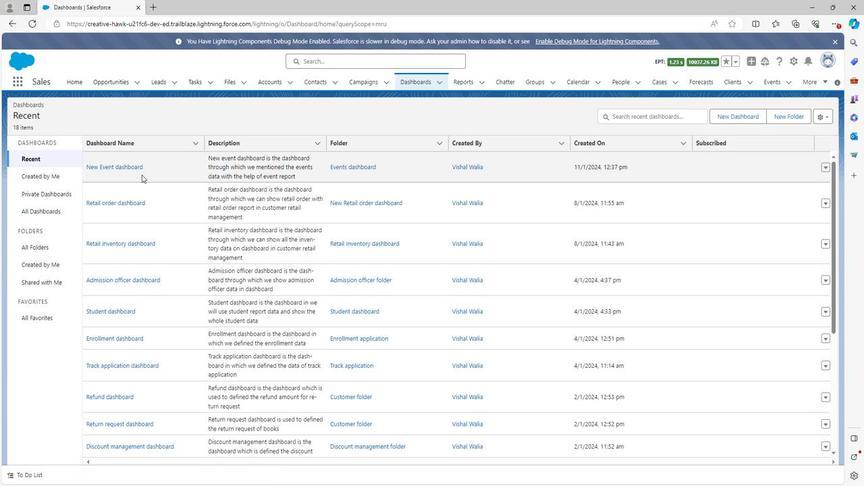 
